 Task: Create a due date automation trigger when advanced on, on the tuesday before a card is due add fields without custom field "Resume" set to a number greater or equal to 1 and greater than 10 at 11:00 AM.
Action: Mouse moved to (1015, 315)
Screenshot: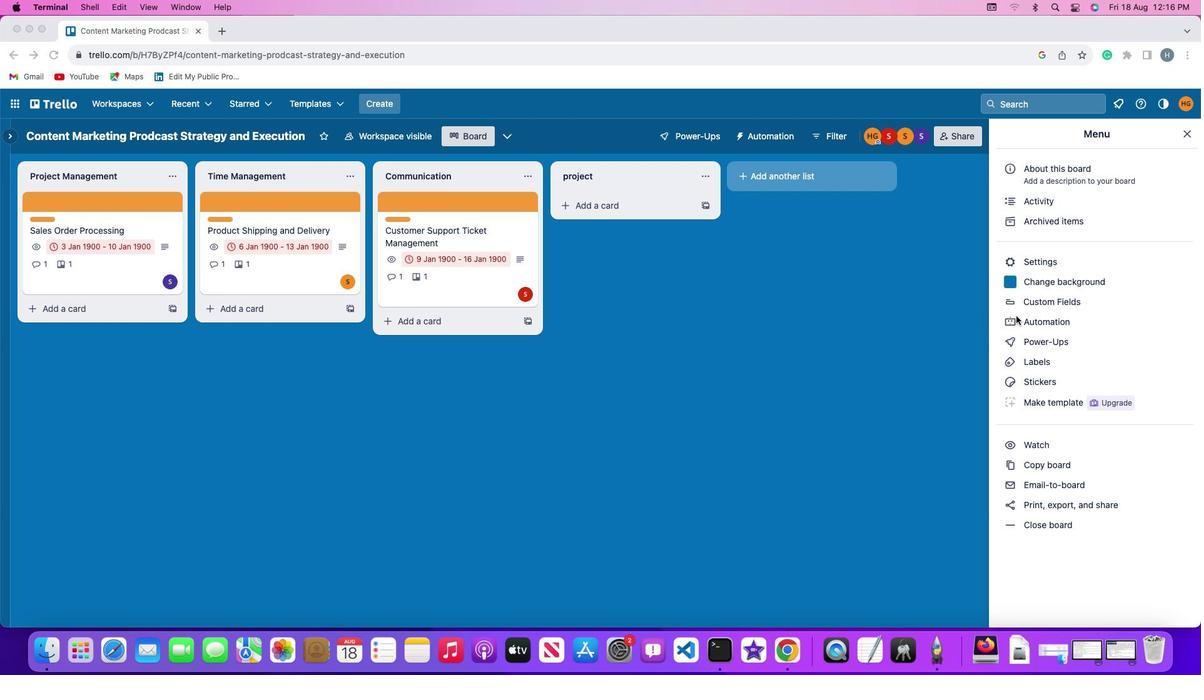 
Action: Mouse pressed left at (1015, 315)
Screenshot: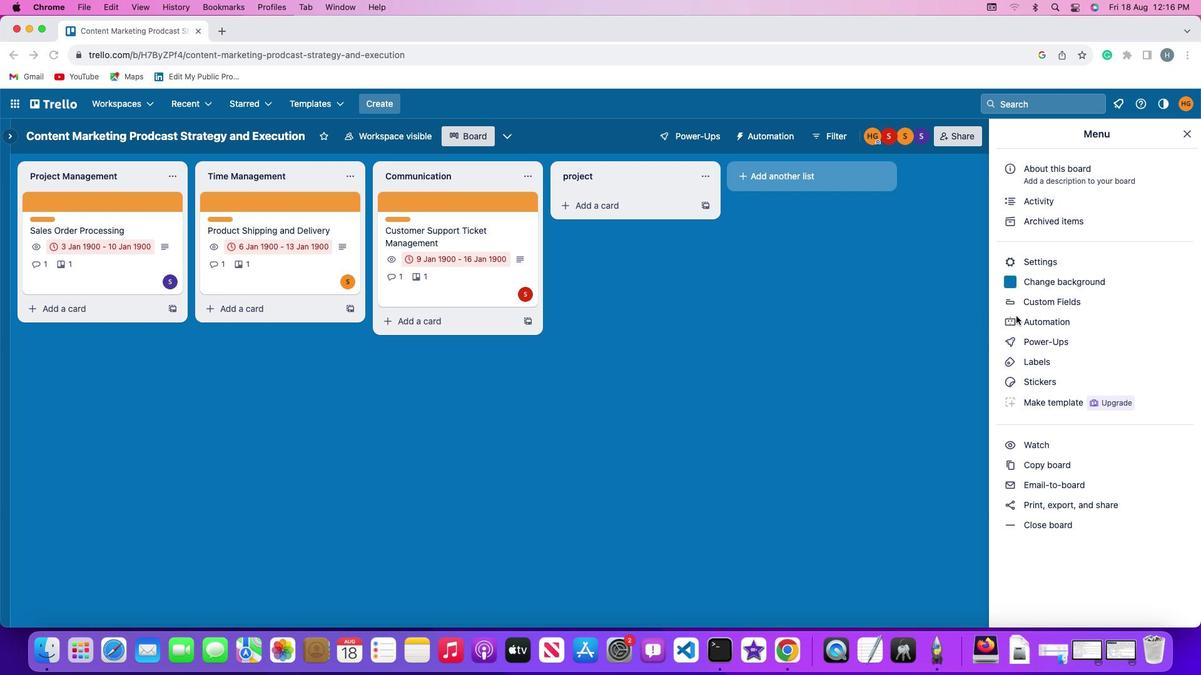 
Action: Mouse pressed left at (1015, 315)
Screenshot: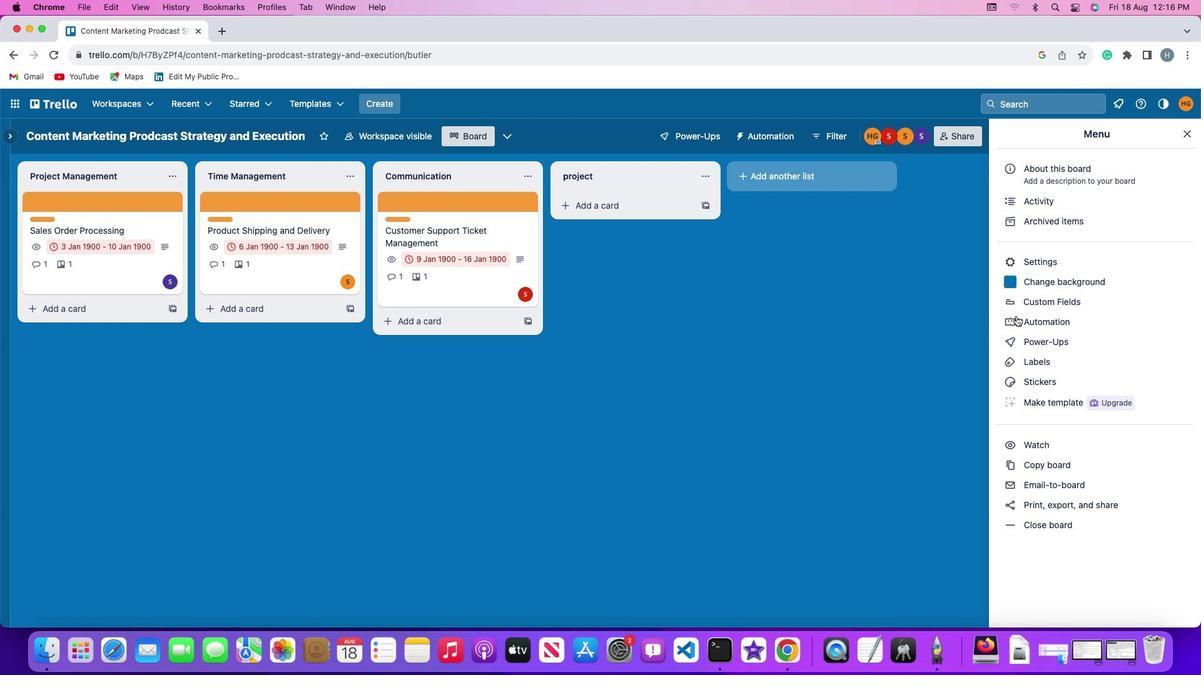 
Action: Mouse moved to (73, 294)
Screenshot: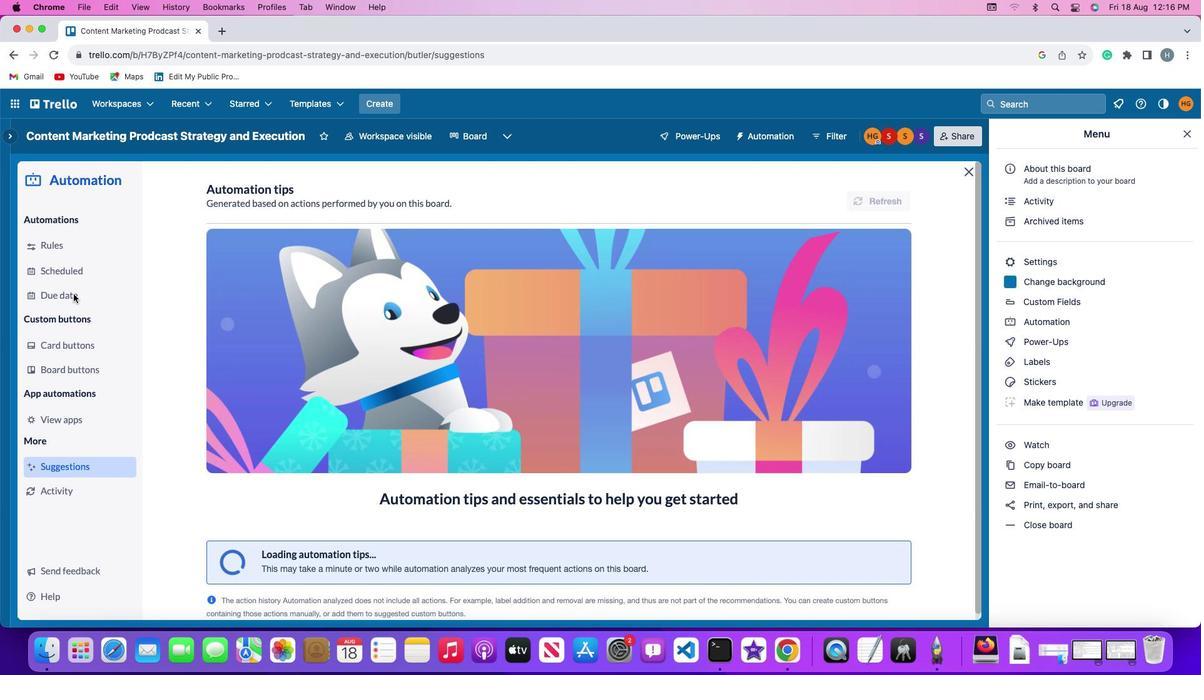 
Action: Mouse pressed left at (73, 294)
Screenshot: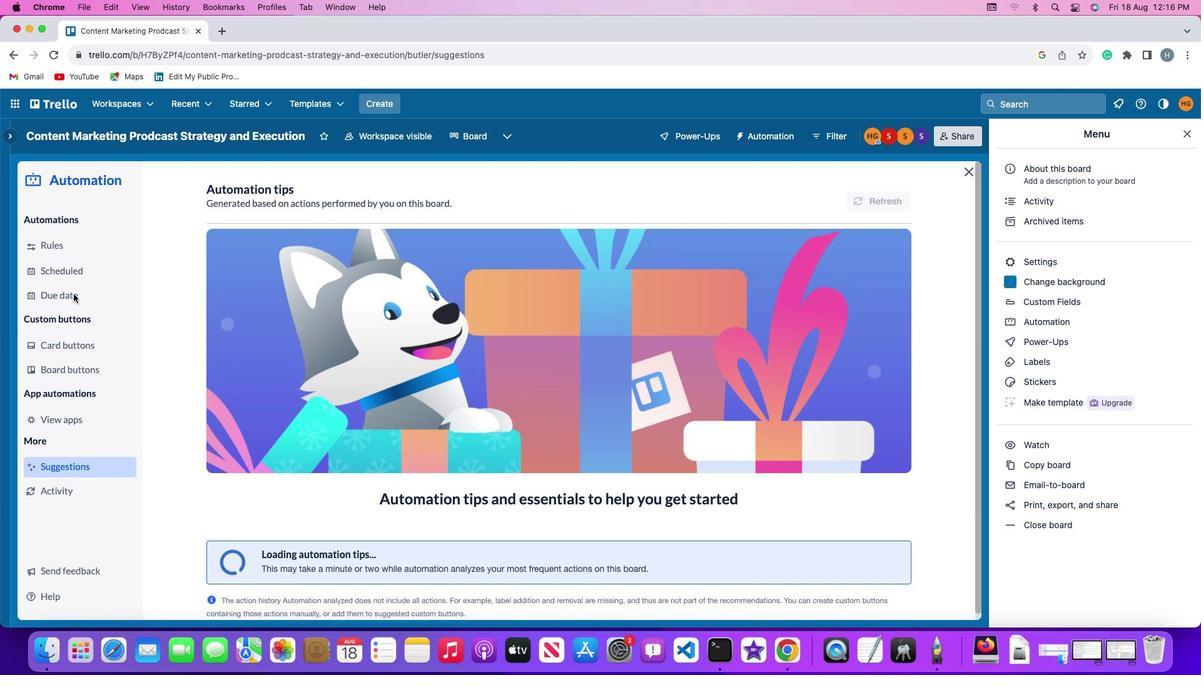 
Action: Mouse moved to (842, 190)
Screenshot: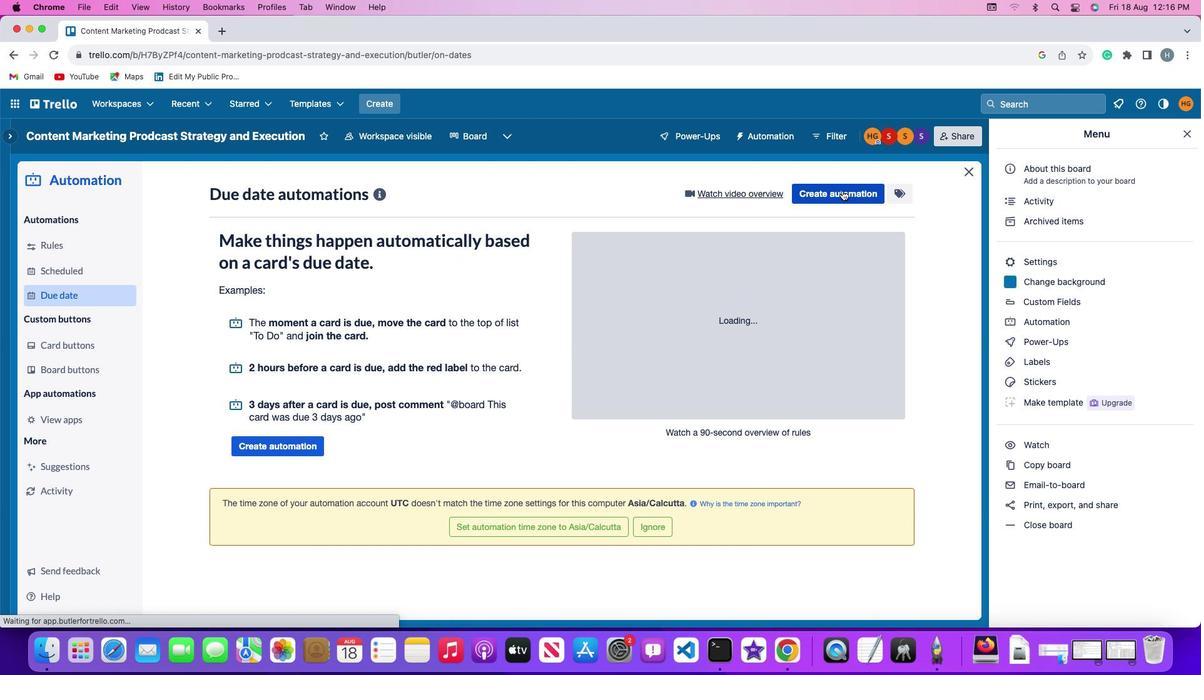 
Action: Mouse pressed left at (842, 190)
Screenshot: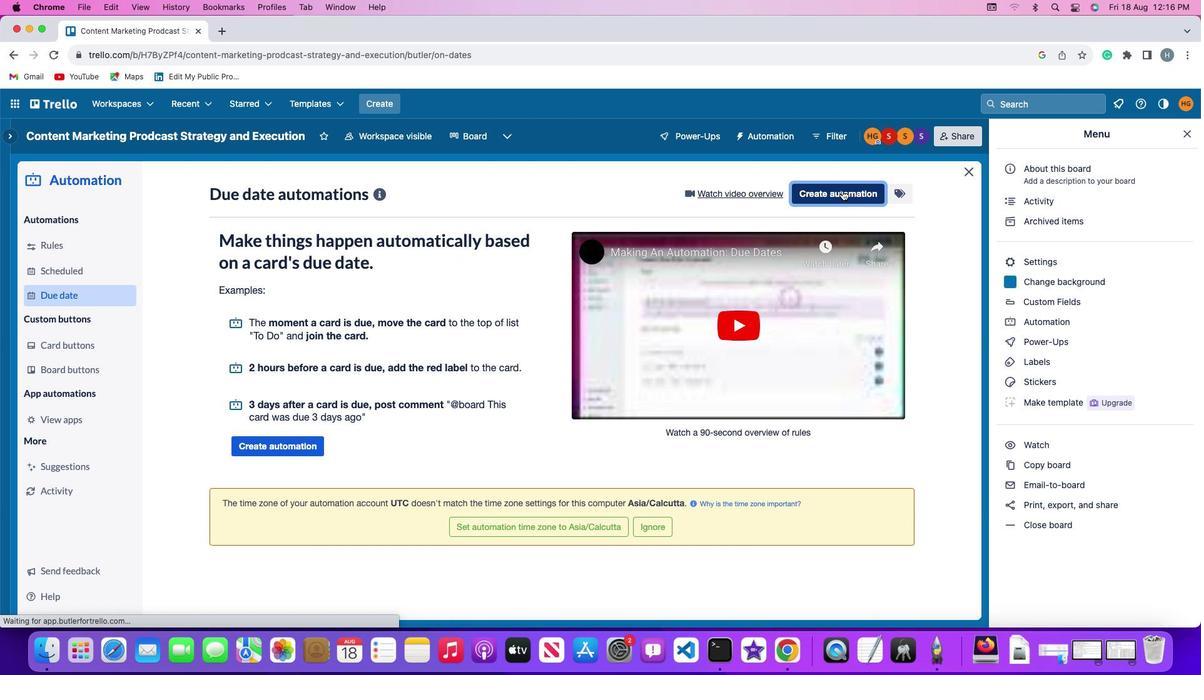 
Action: Mouse moved to (238, 312)
Screenshot: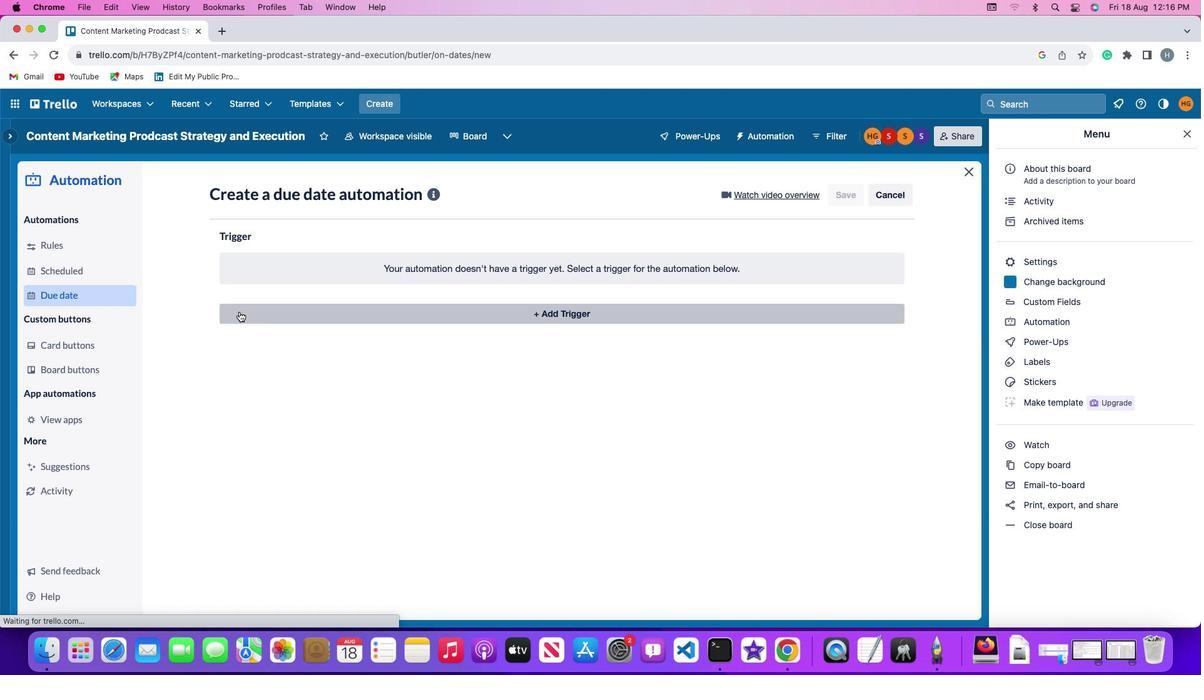 
Action: Mouse pressed left at (238, 312)
Screenshot: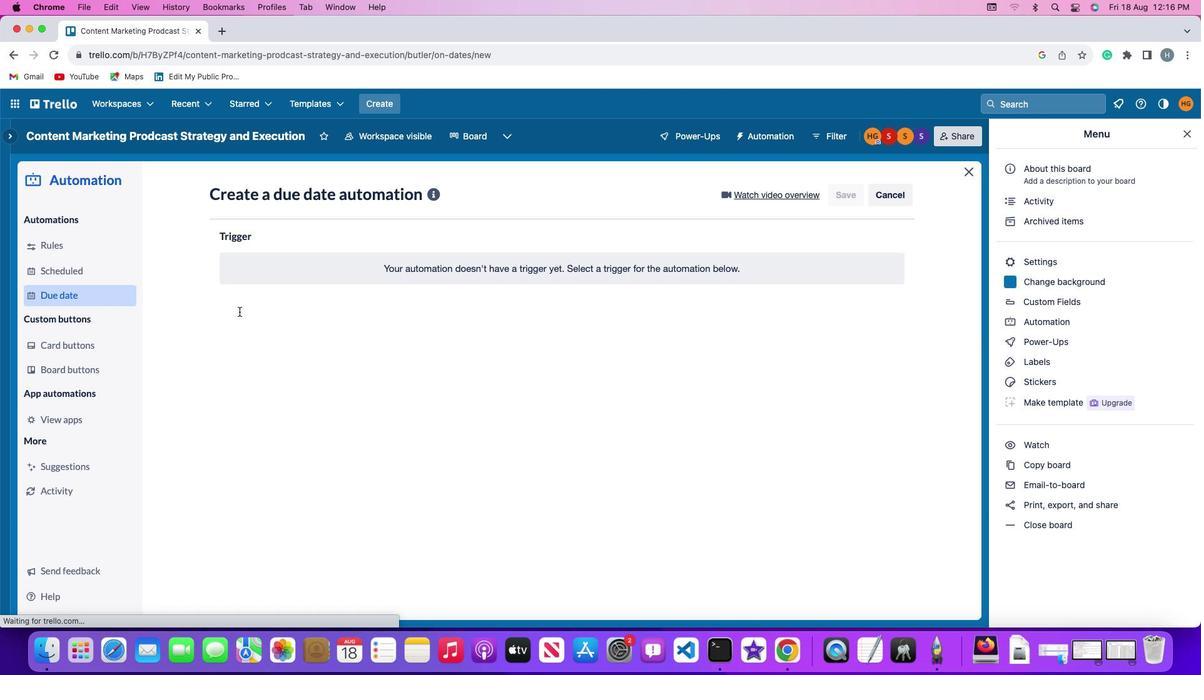 
Action: Mouse moved to (270, 538)
Screenshot: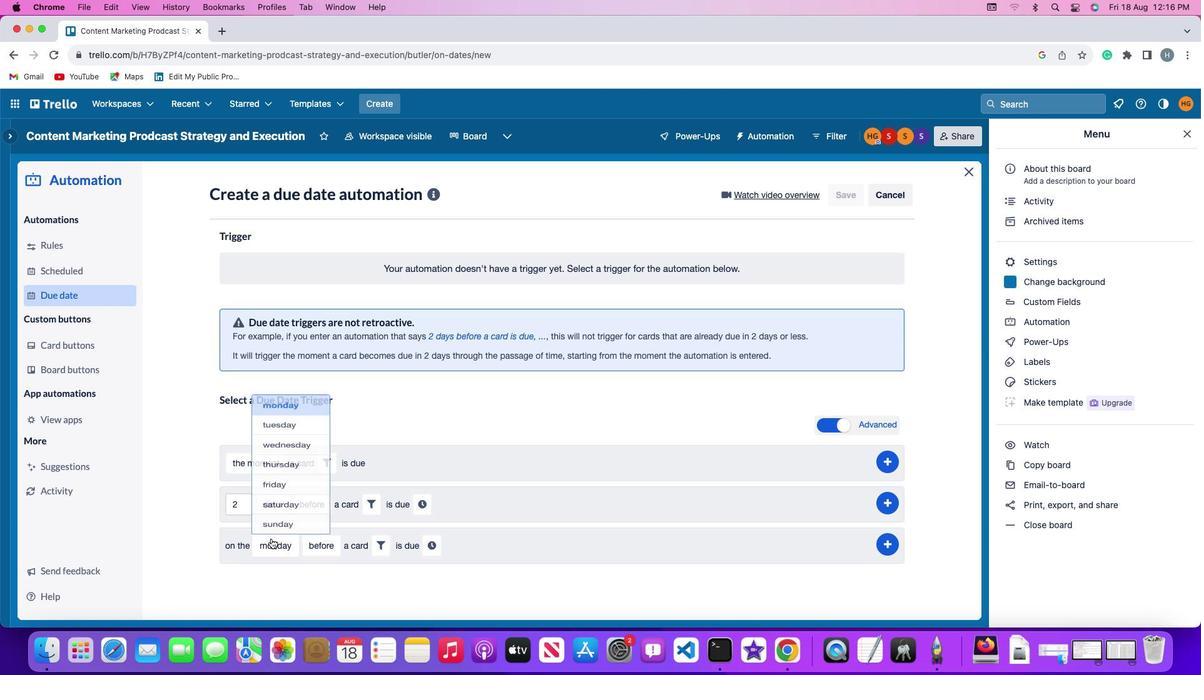 
Action: Mouse pressed left at (270, 538)
Screenshot: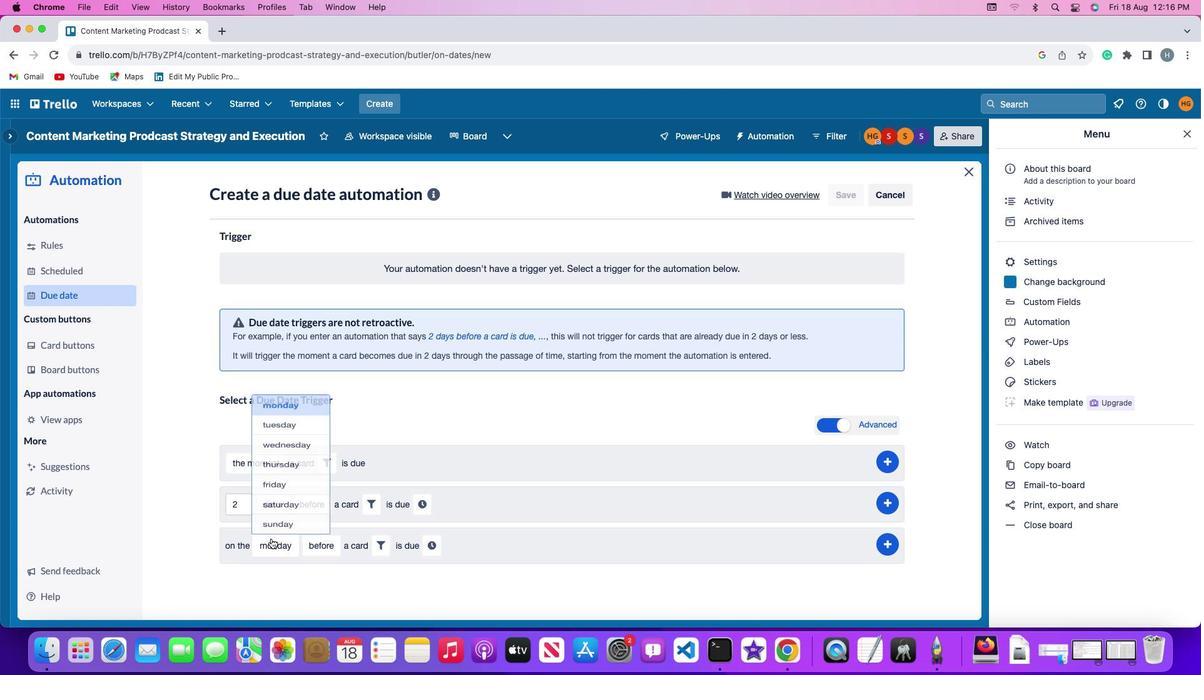 
Action: Mouse moved to (281, 399)
Screenshot: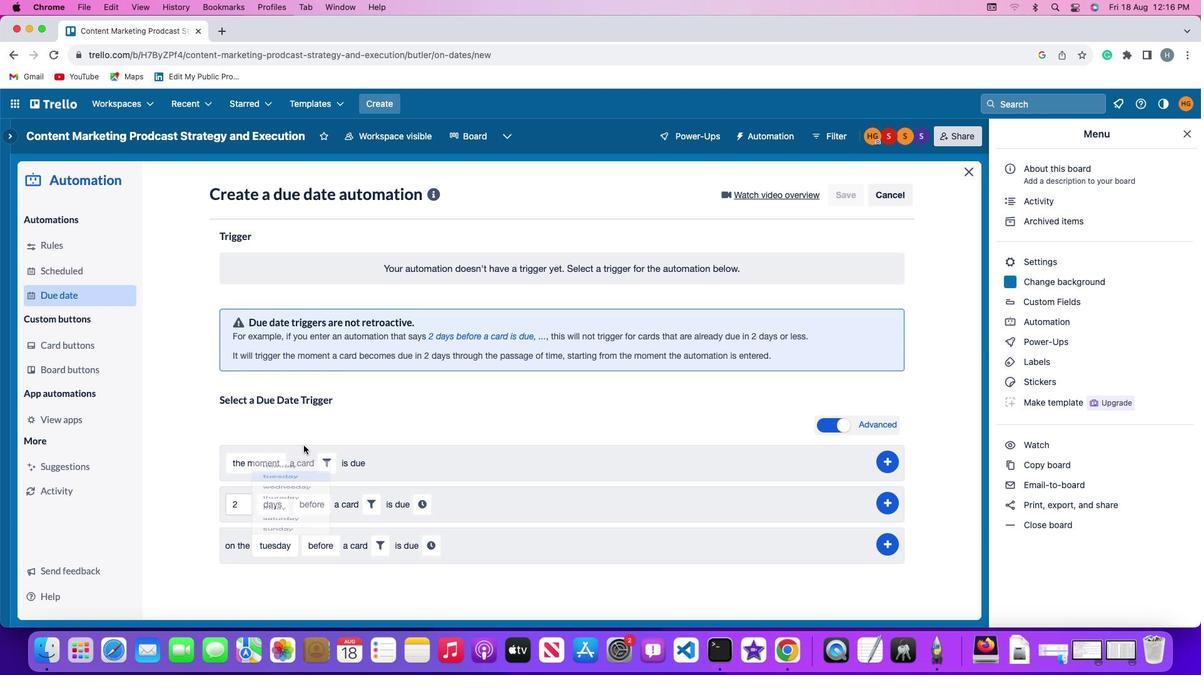 
Action: Mouse pressed left at (281, 399)
Screenshot: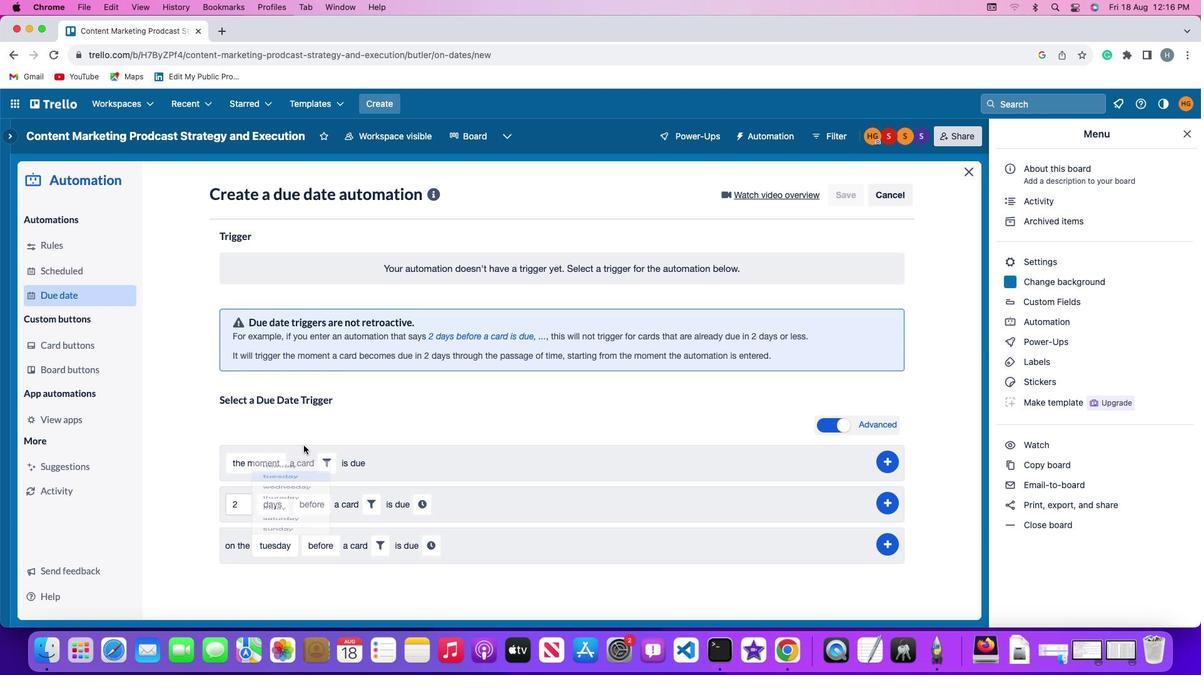 
Action: Mouse moved to (329, 544)
Screenshot: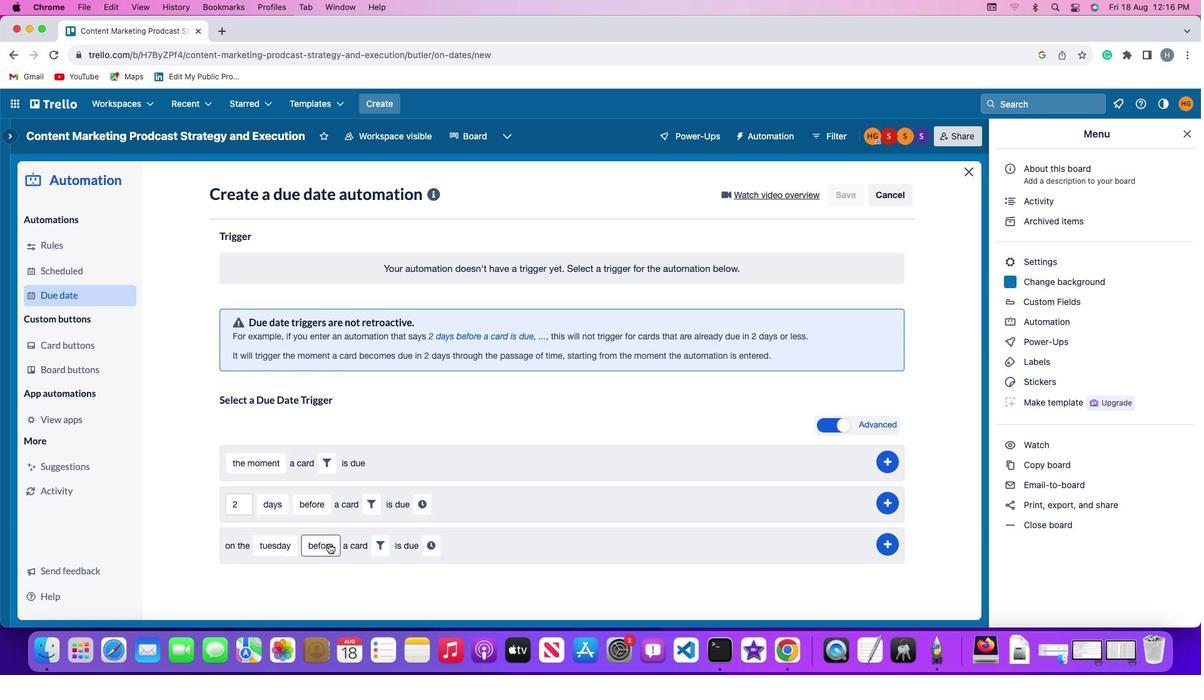 
Action: Mouse pressed left at (329, 544)
Screenshot: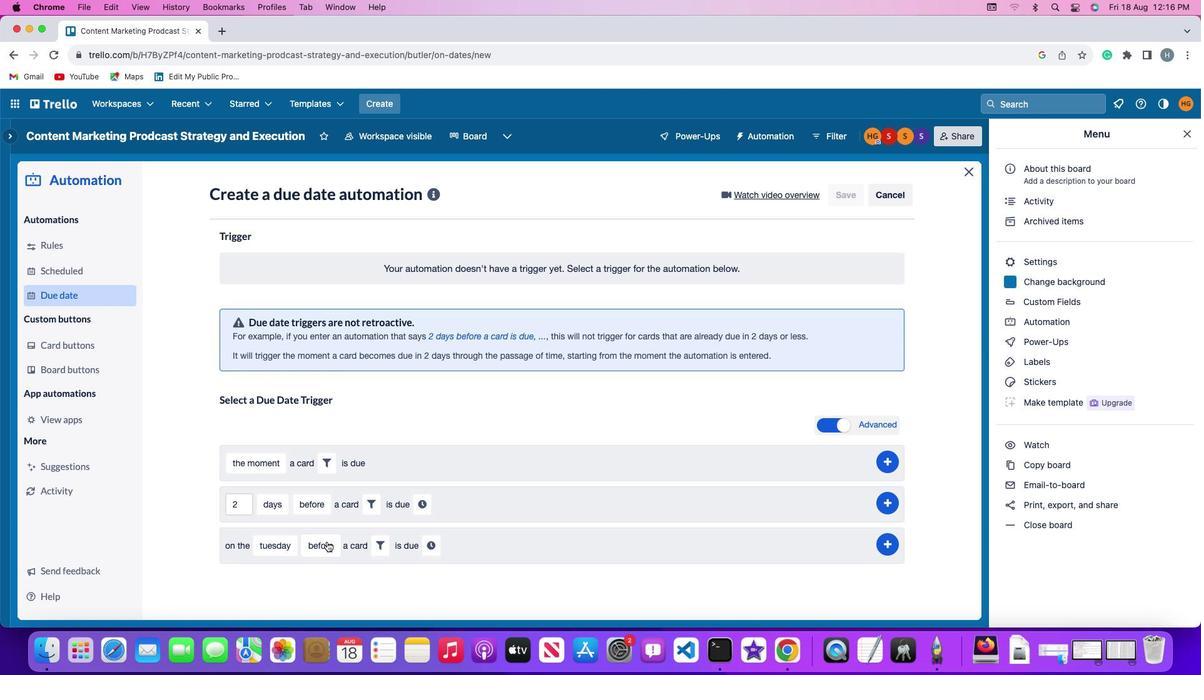
Action: Mouse moved to (347, 444)
Screenshot: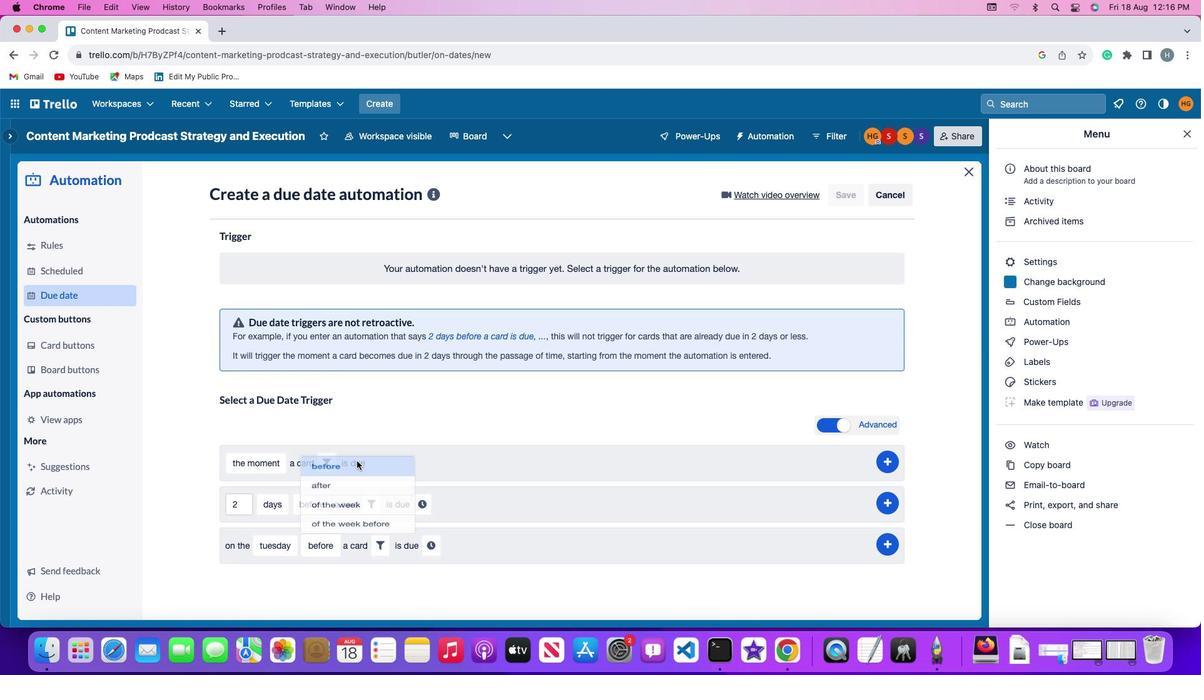 
Action: Mouse pressed left at (347, 444)
Screenshot: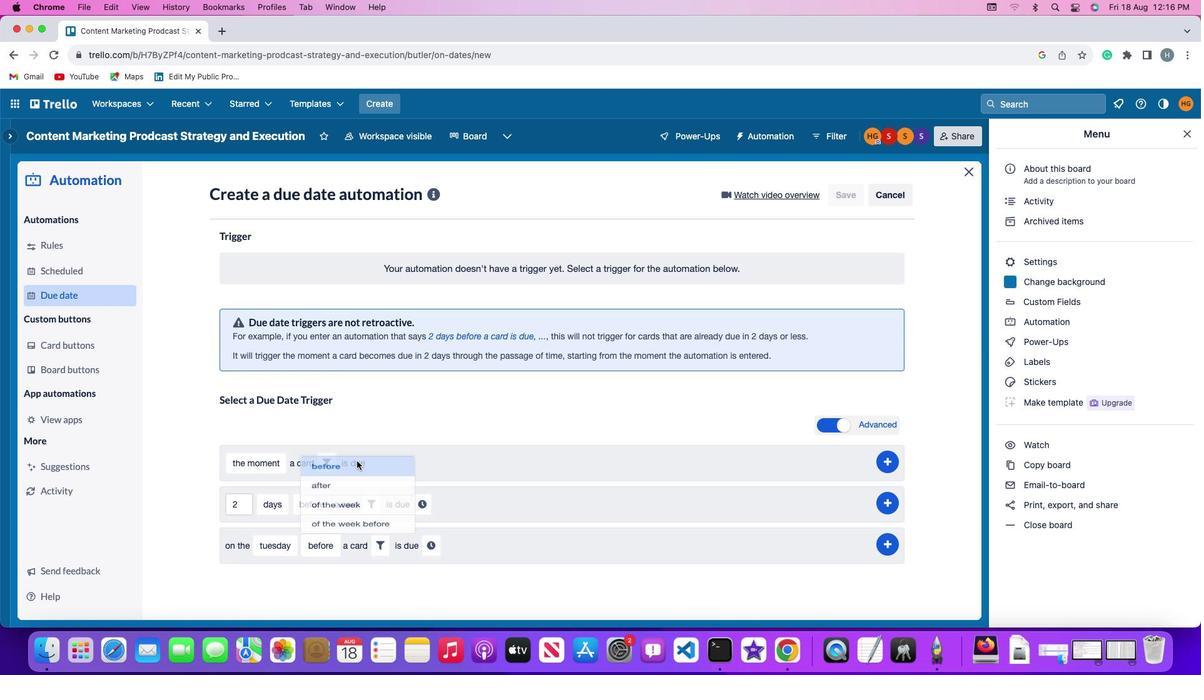 
Action: Mouse moved to (389, 542)
Screenshot: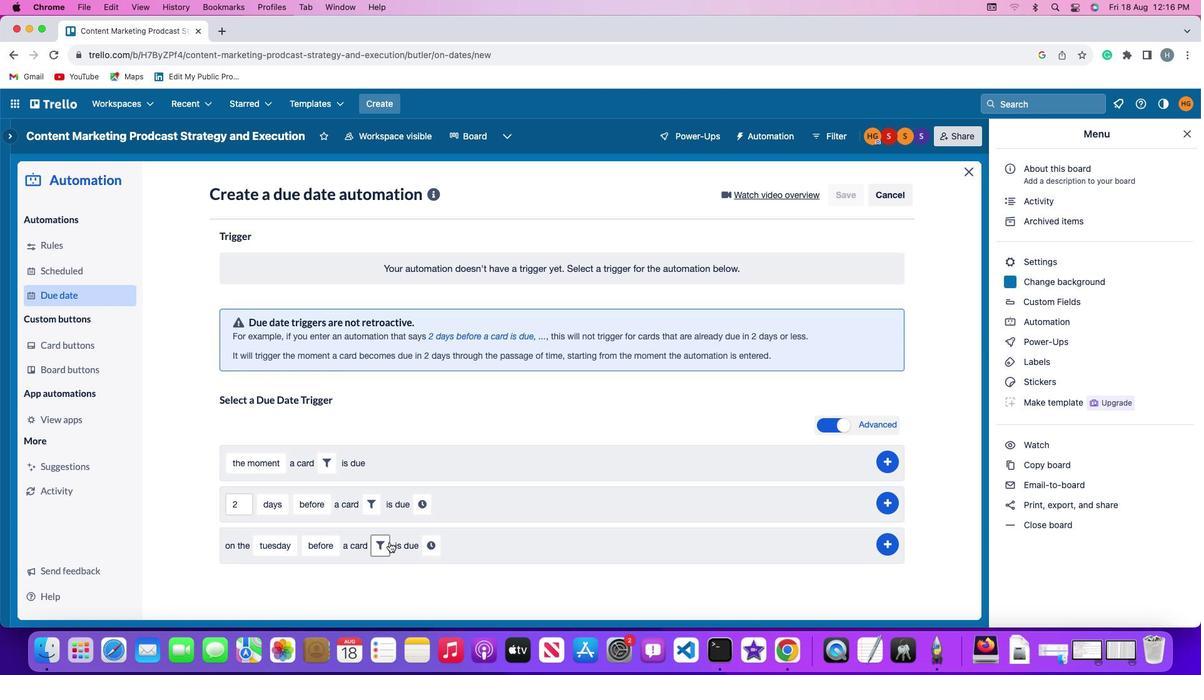 
Action: Mouse pressed left at (389, 542)
Screenshot: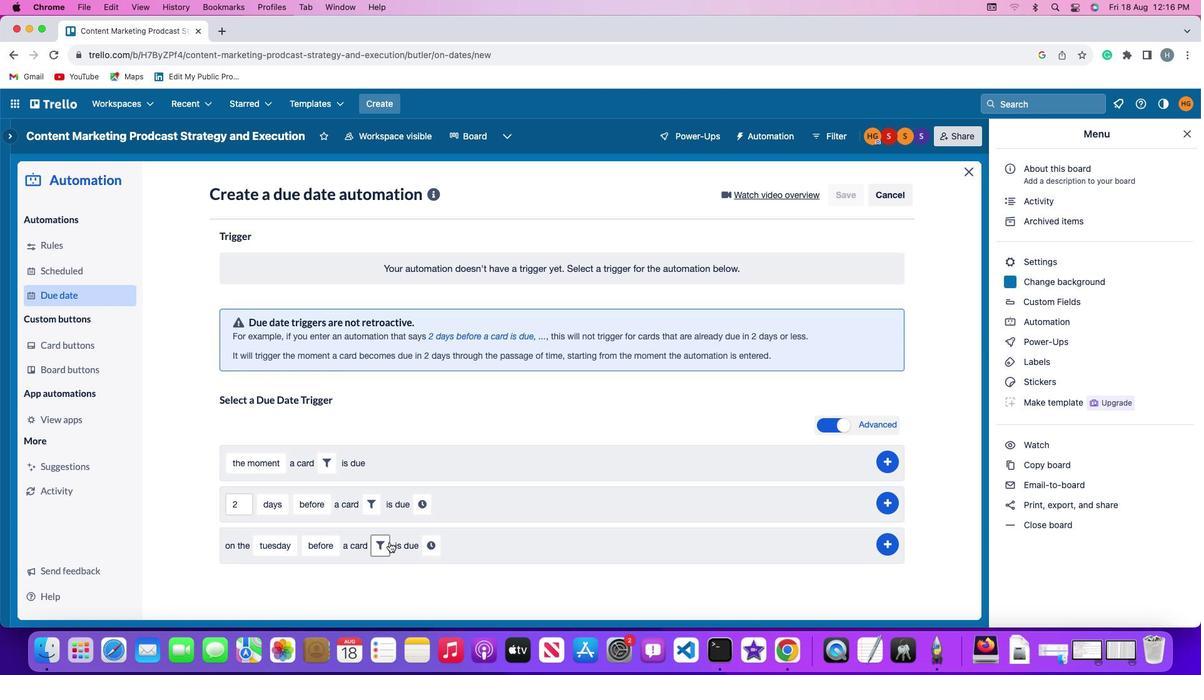 
Action: Mouse moved to (578, 579)
Screenshot: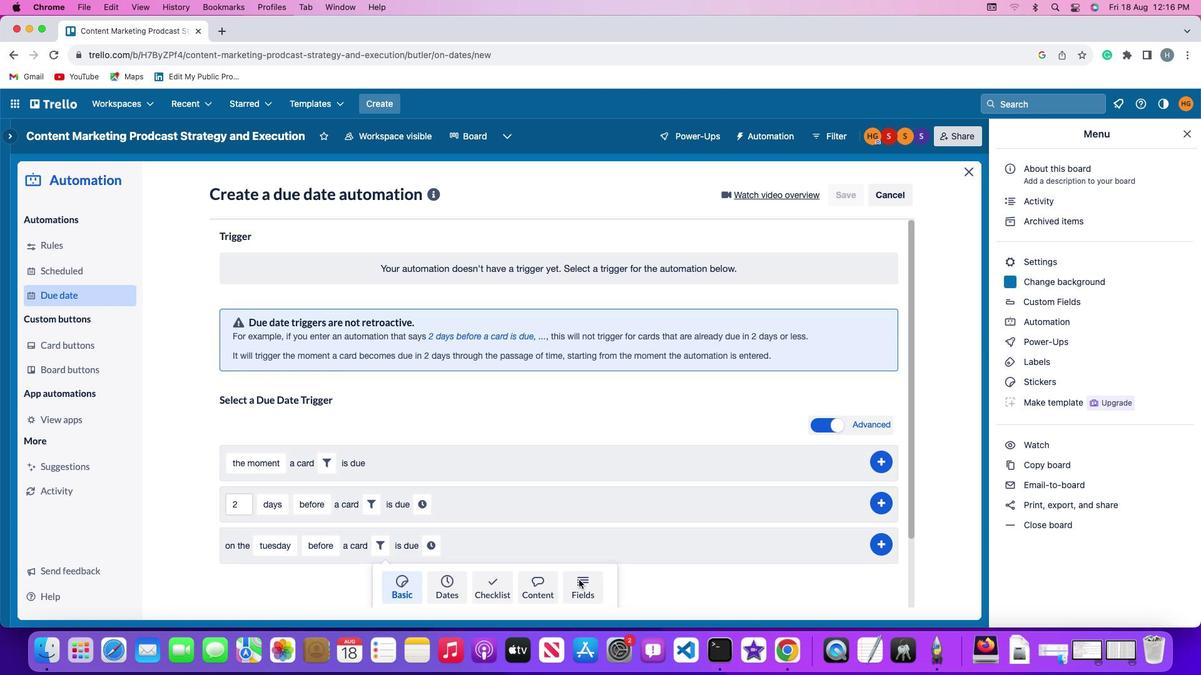 
Action: Mouse pressed left at (578, 579)
Screenshot: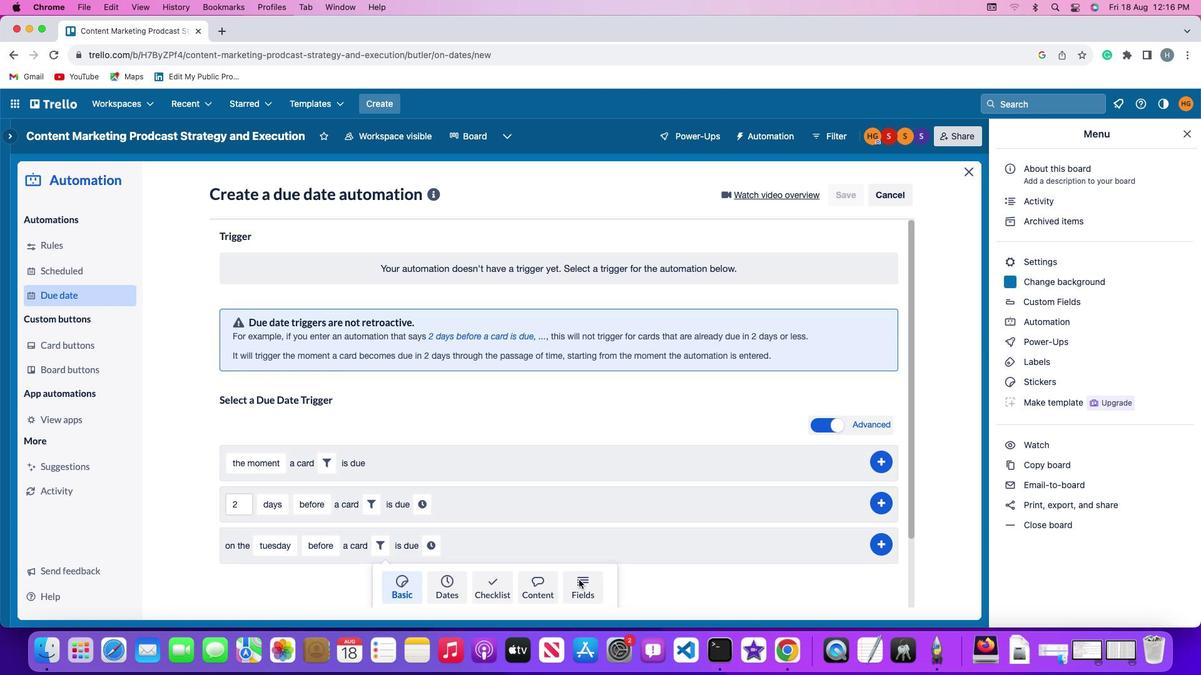 
Action: Mouse moved to (319, 576)
Screenshot: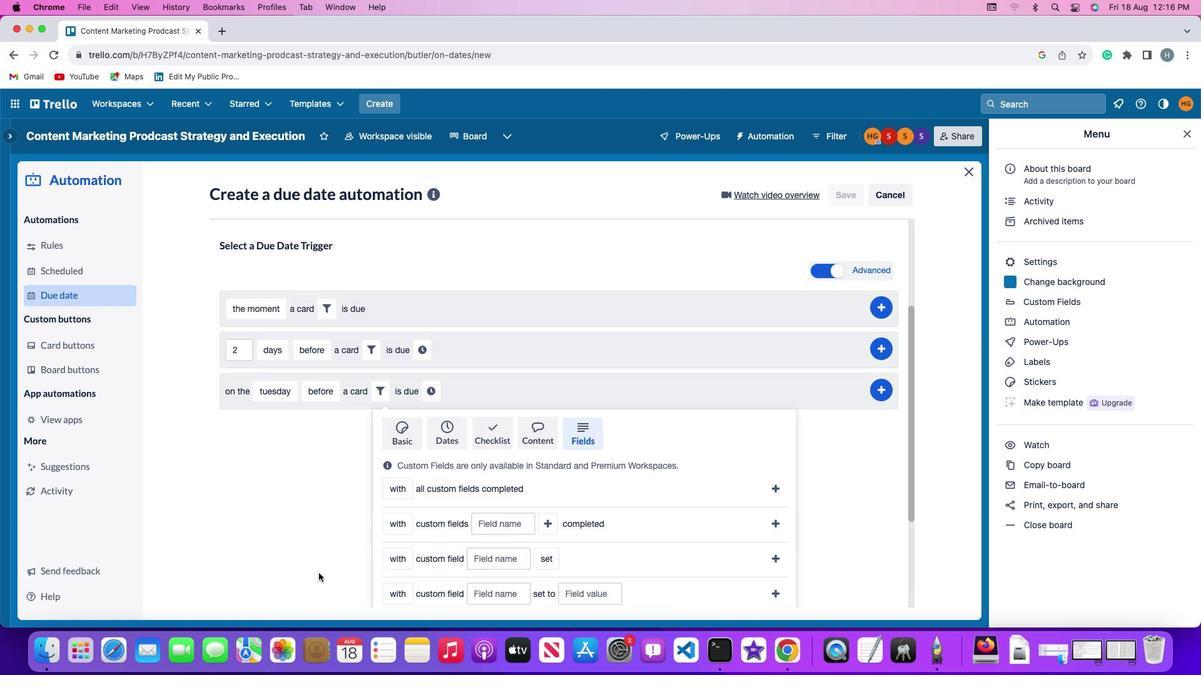 
Action: Mouse scrolled (319, 576) with delta (0, 0)
Screenshot: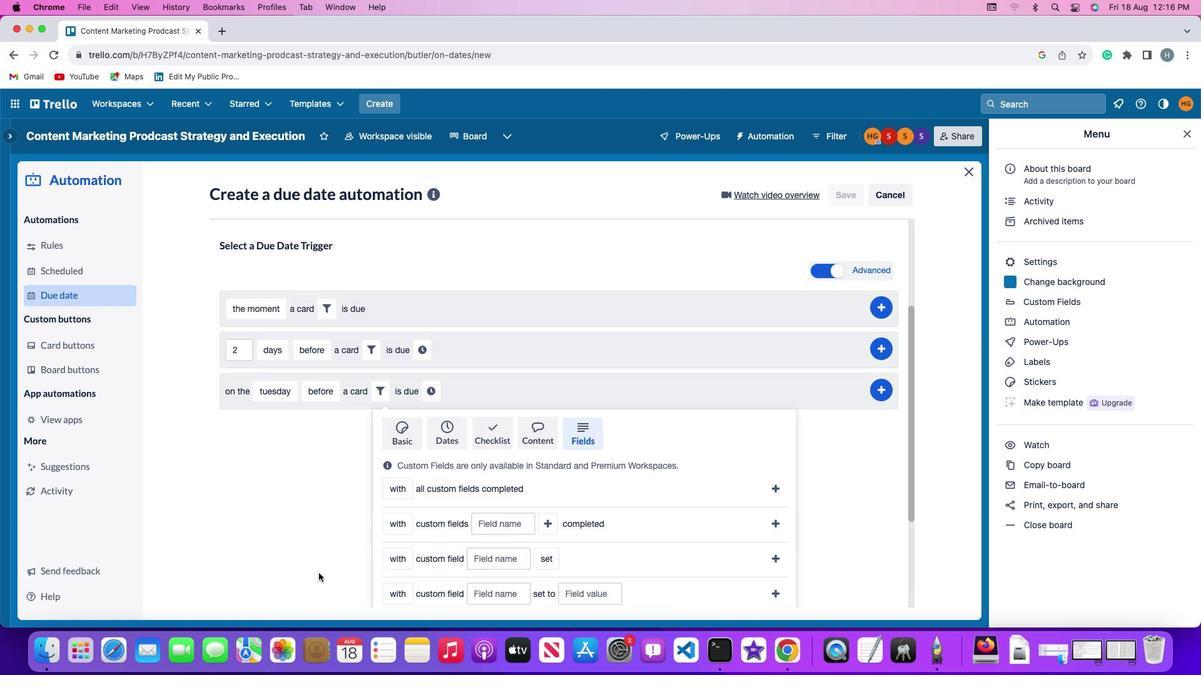 
Action: Mouse scrolled (319, 576) with delta (0, 0)
Screenshot: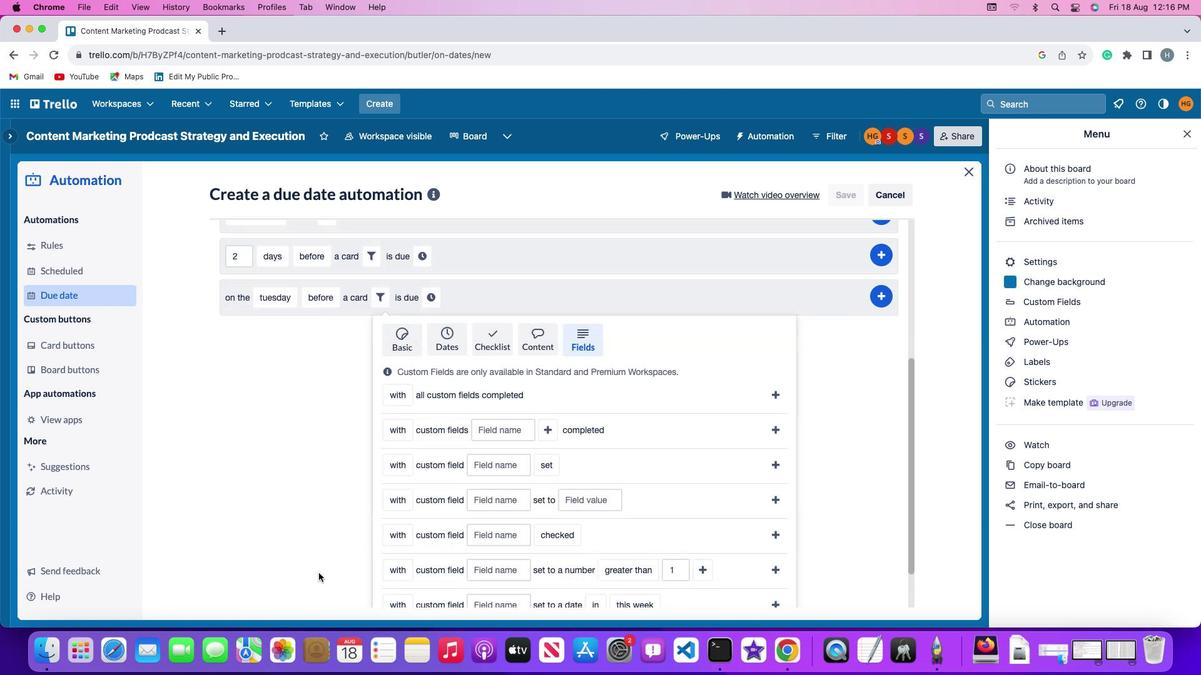 
Action: Mouse scrolled (319, 576) with delta (0, -1)
Screenshot: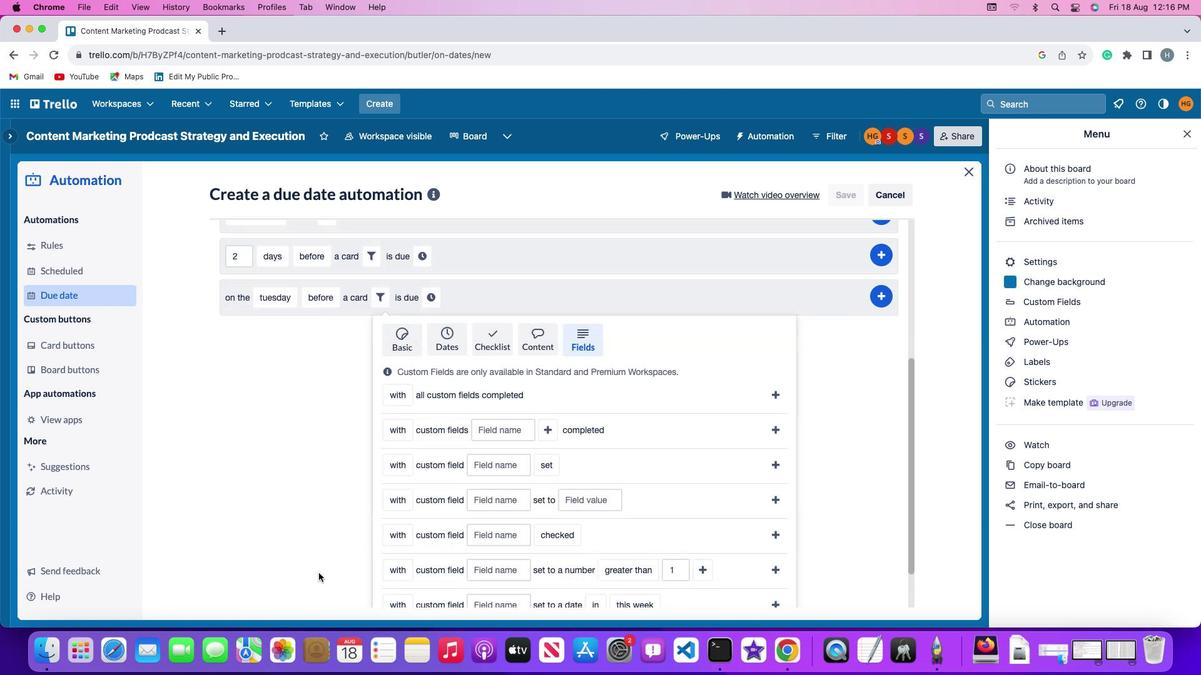 
Action: Mouse moved to (319, 575)
Screenshot: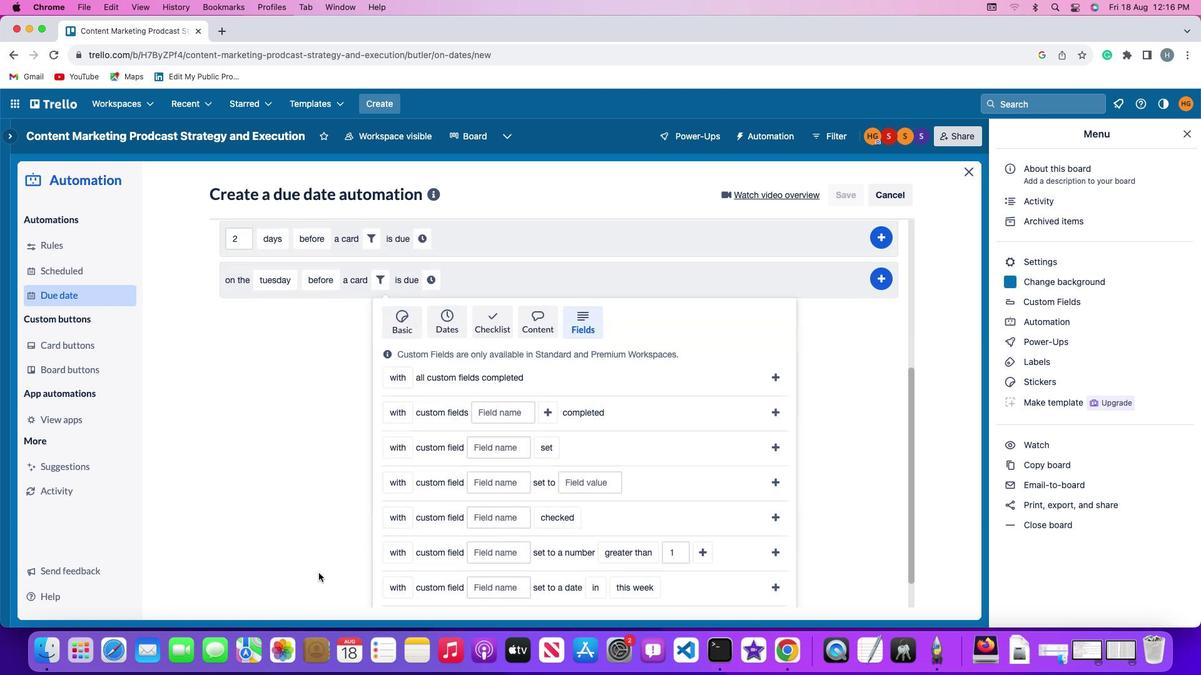 
Action: Mouse scrolled (319, 575) with delta (0, -3)
Screenshot: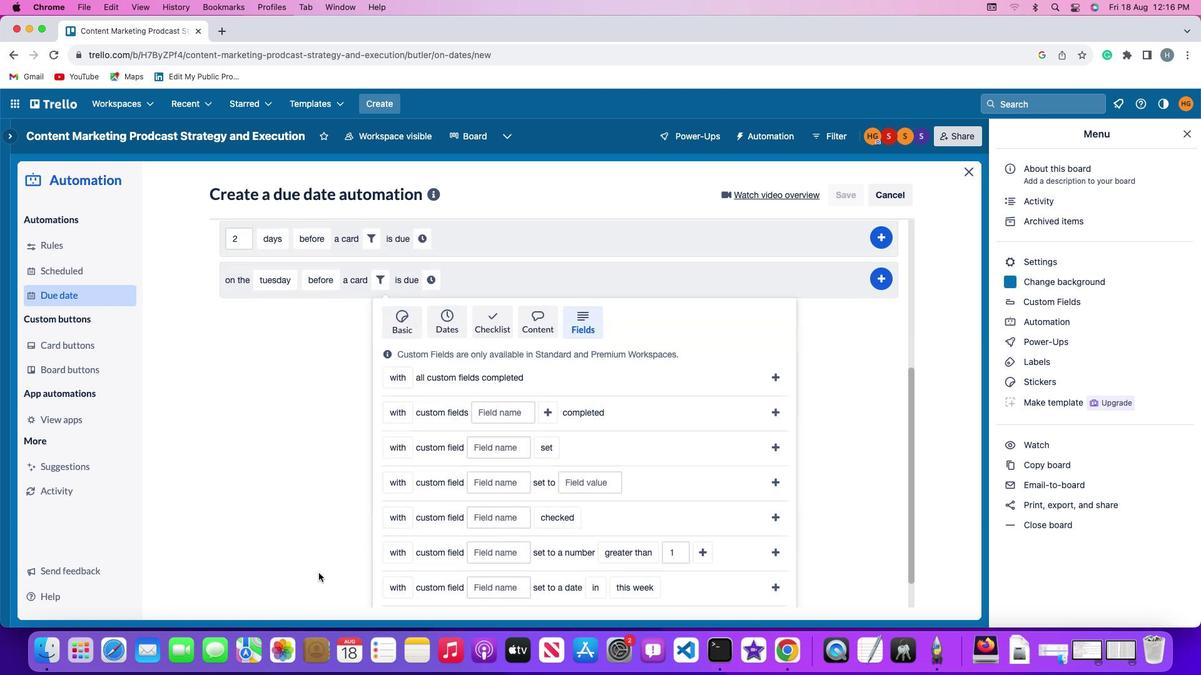 
Action: Mouse moved to (318, 573)
Screenshot: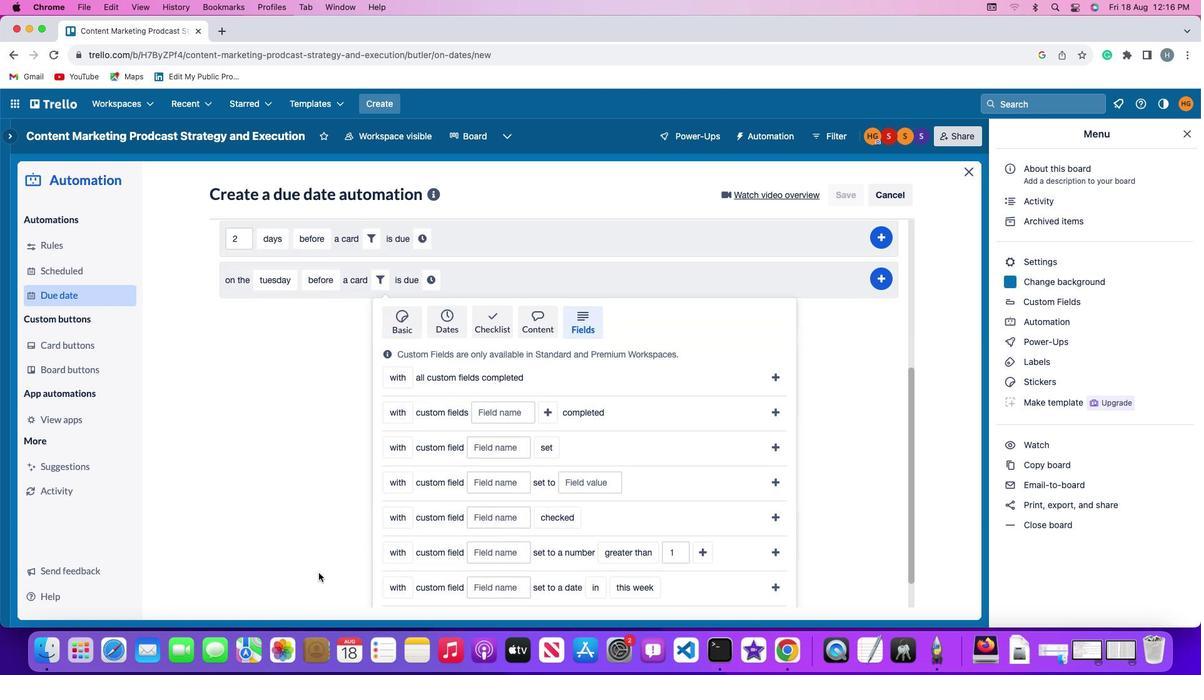 
Action: Mouse scrolled (318, 573) with delta (0, 0)
Screenshot: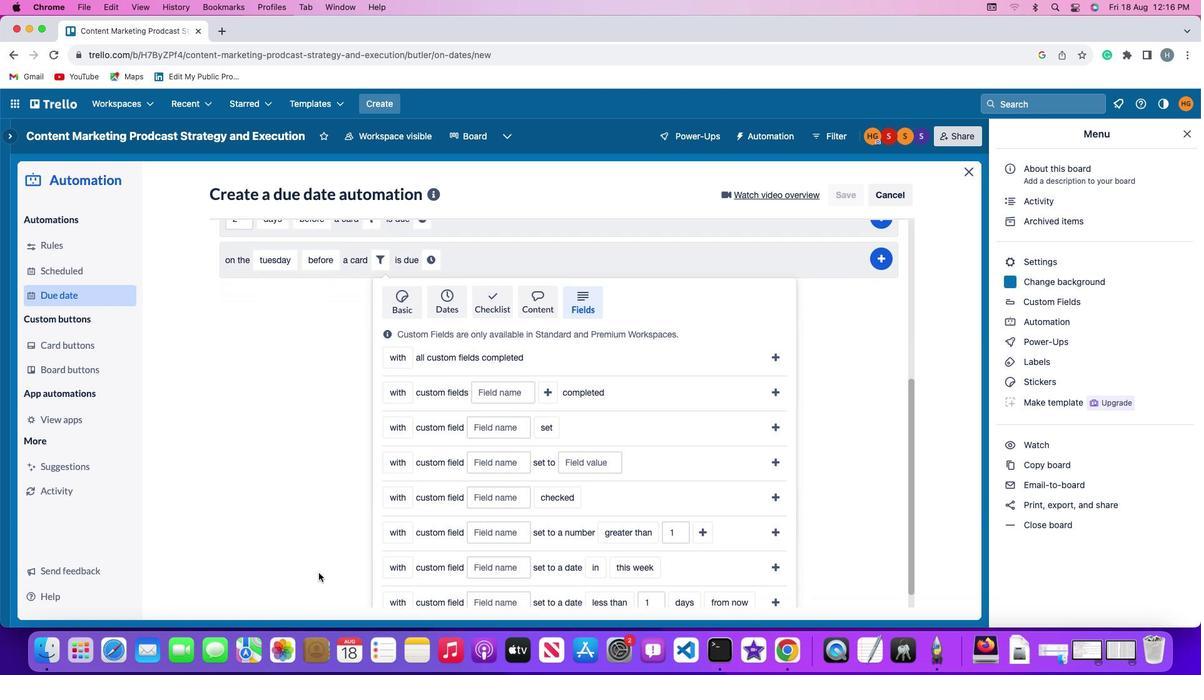 
Action: Mouse scrolled (318, 573) with delta (0, 0)
Screenshot: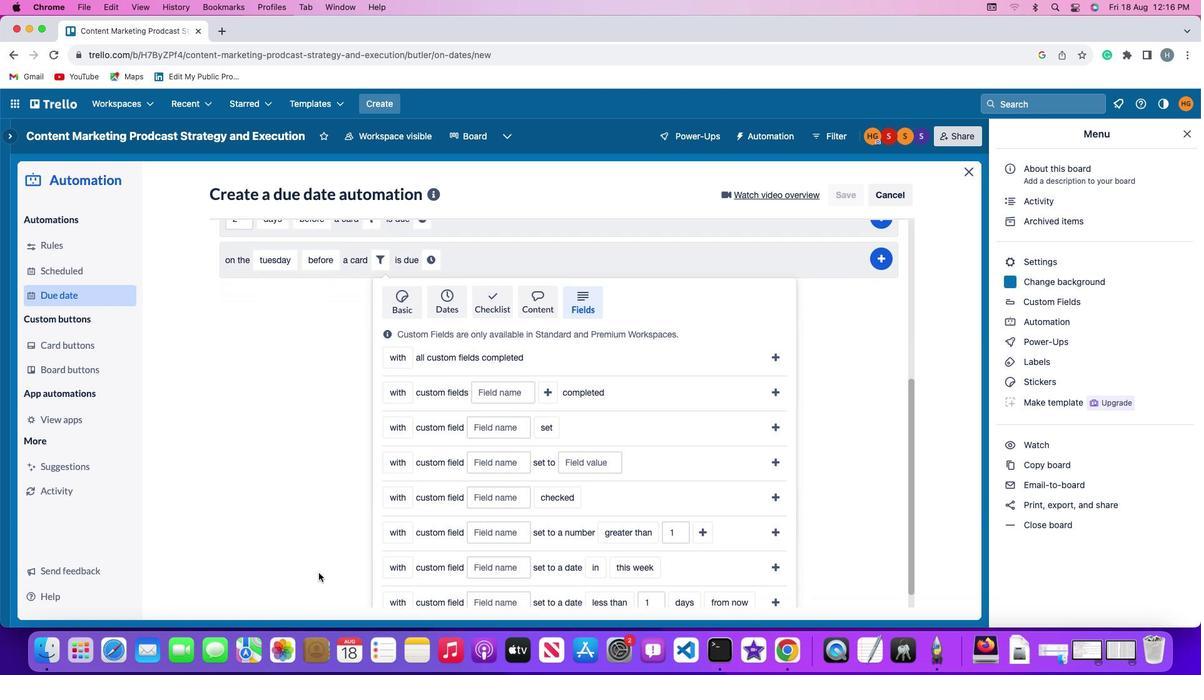 
Action: Mouse scrolled (318, 573) with delta (0, -1)
Screenshot: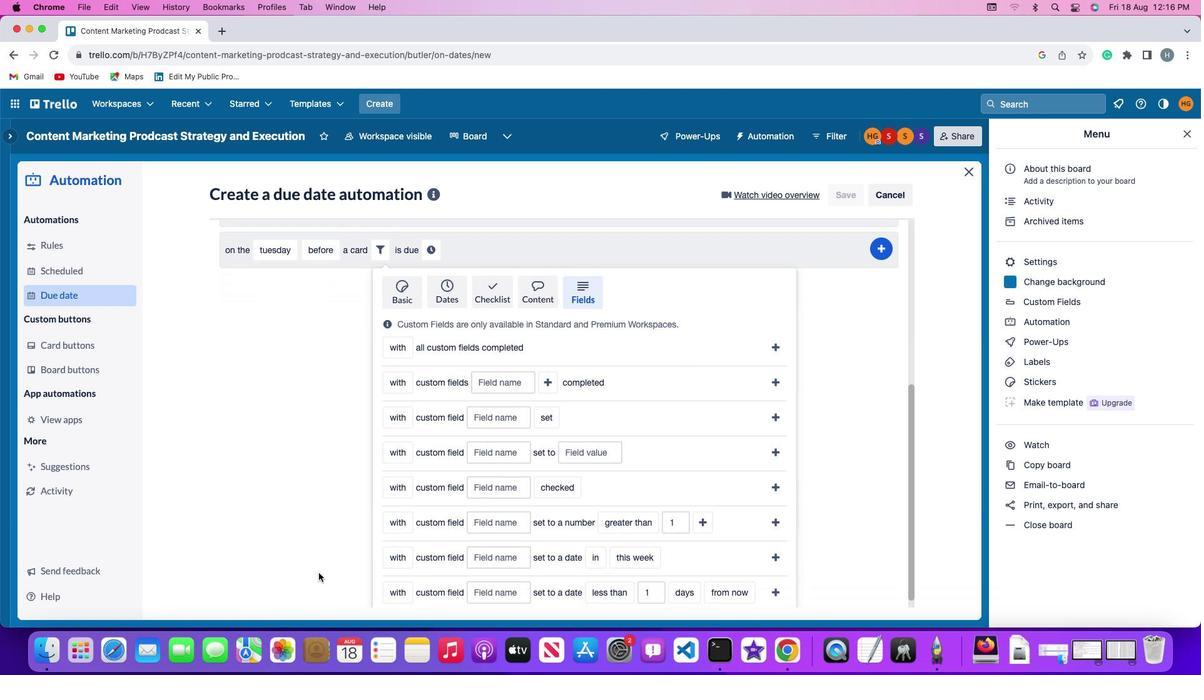 
Action: Mouse scrolled (318, 573) with delta (0, -3)
Screenshot: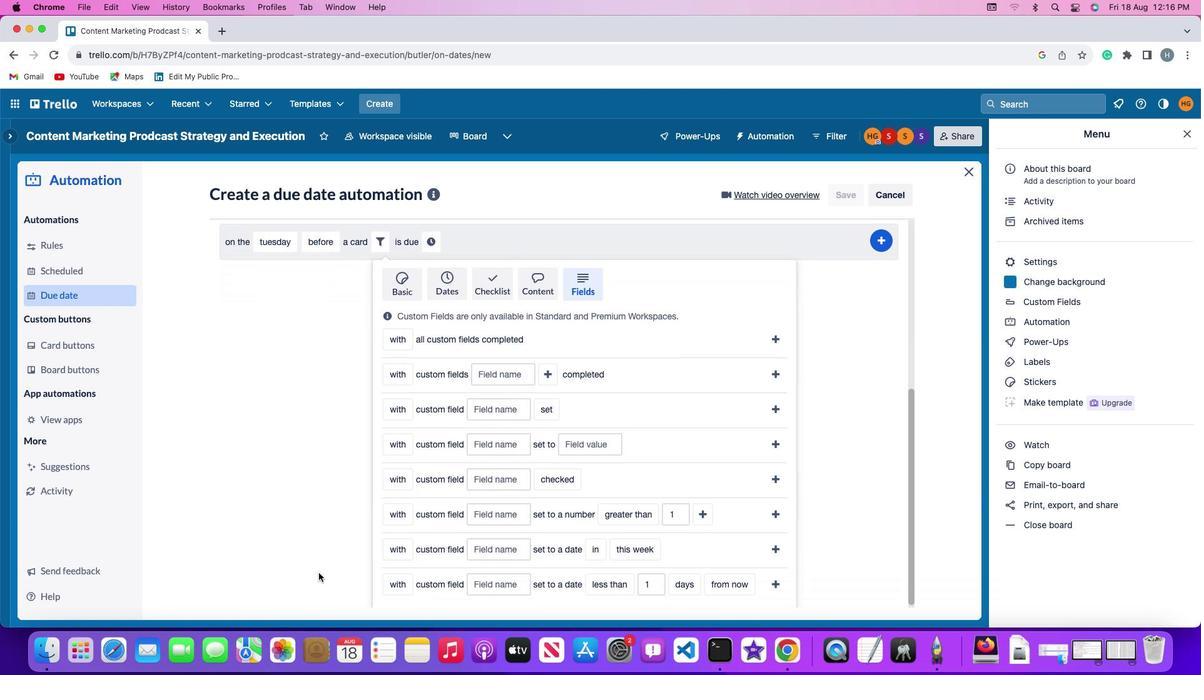 
Action: Mouse scrolled (318, 573) with delta (0, -3)
Screenshot: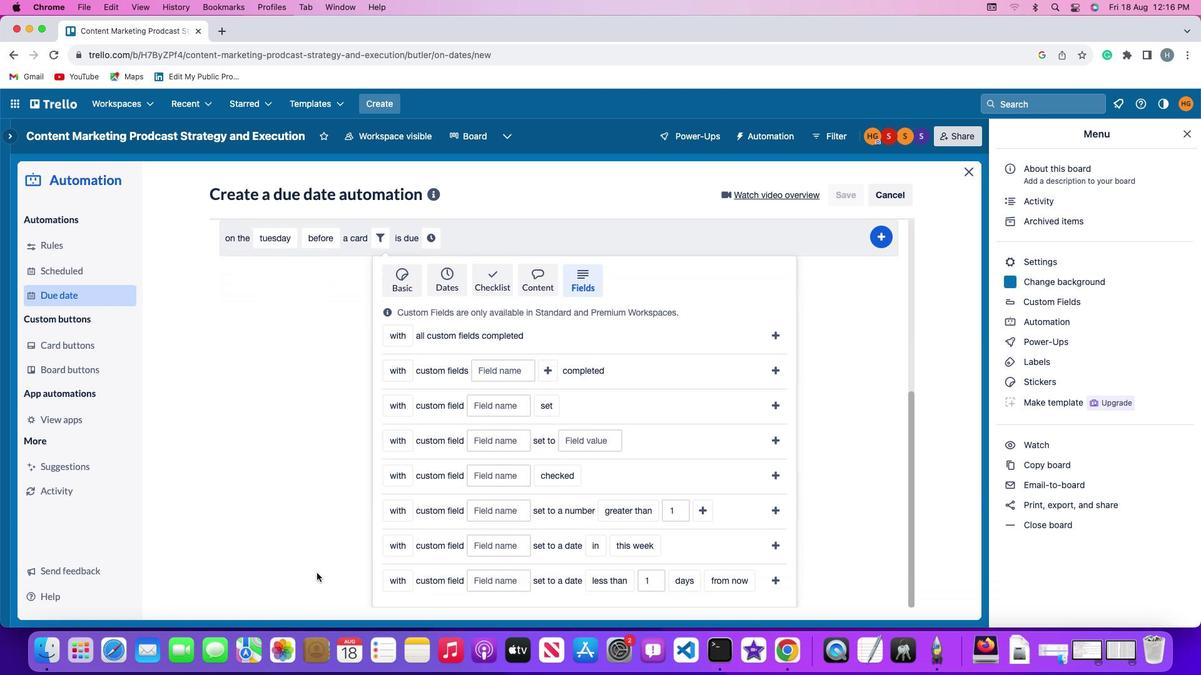 
Action: Mouse moved to (315, 573)
Screenshot: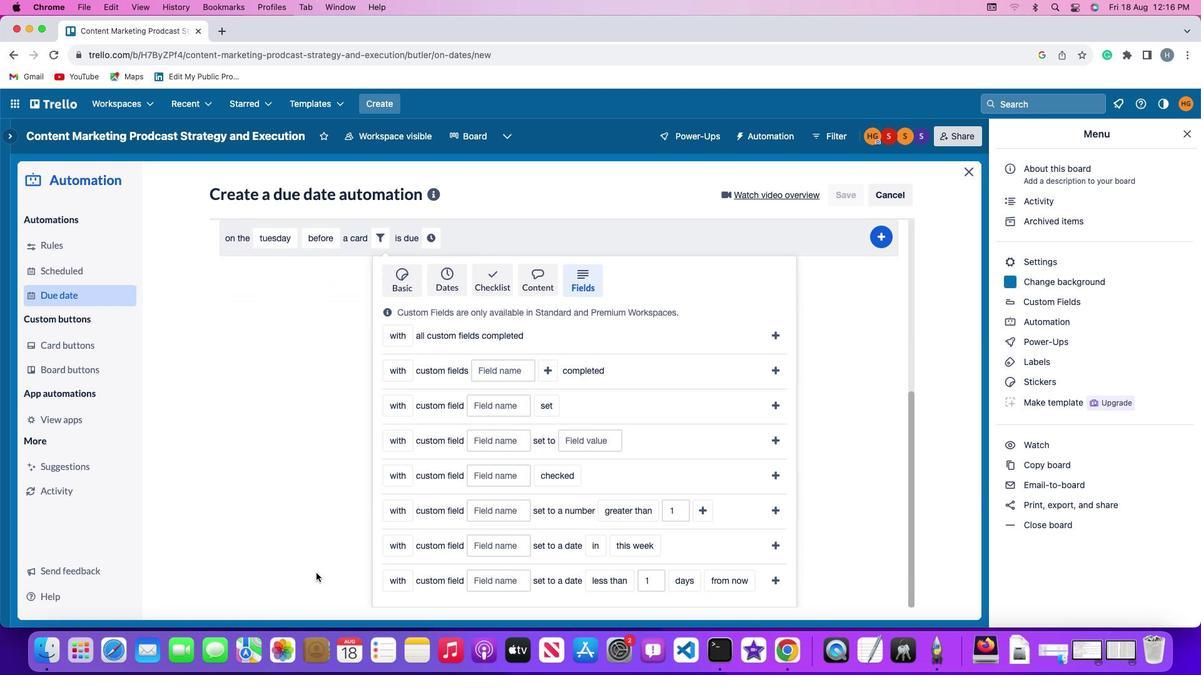 
Action: Mouse scrolled (315, 573) with delta (0, 0)
Screenshot: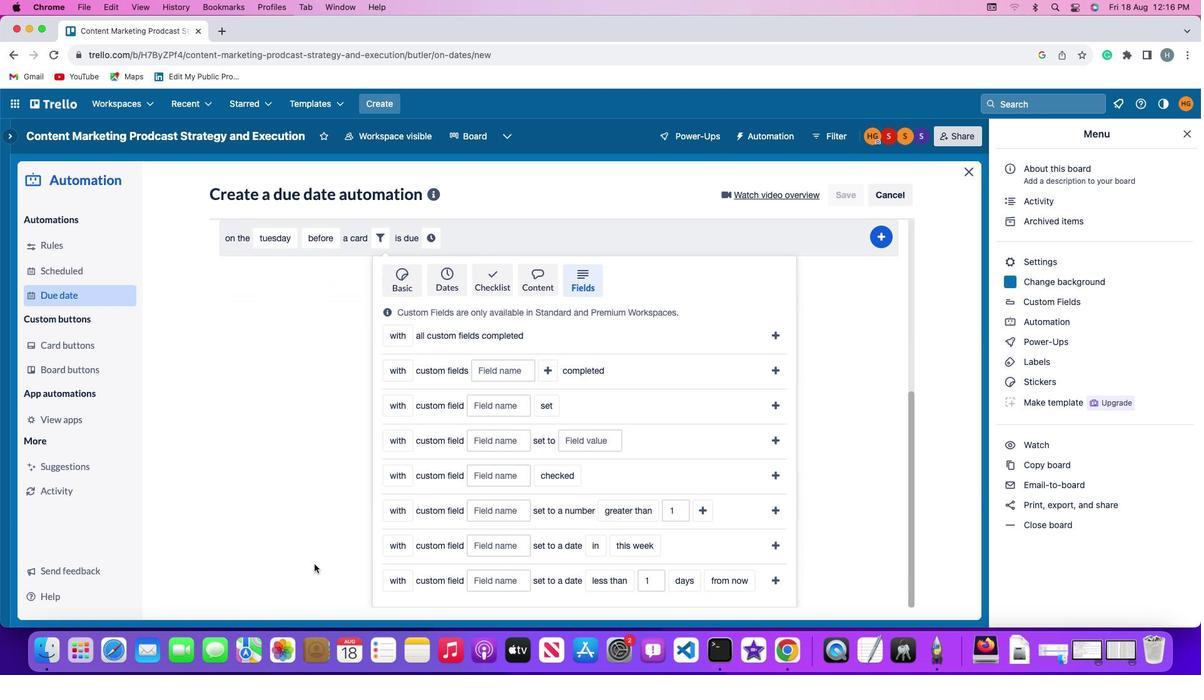 
Action: Mouse scrolled (315, 573) with delta (0, 0)
Screenshot: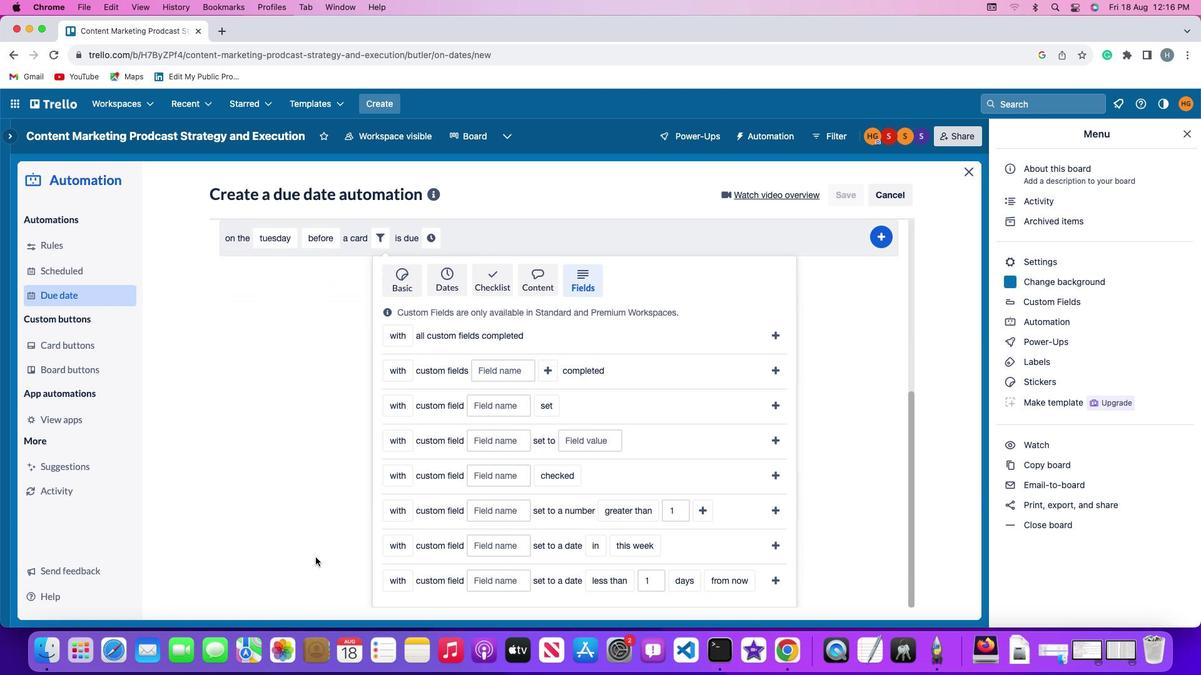 
Action: Mouse scrolled (315, 573) with delta (0, -1)
Screenshot: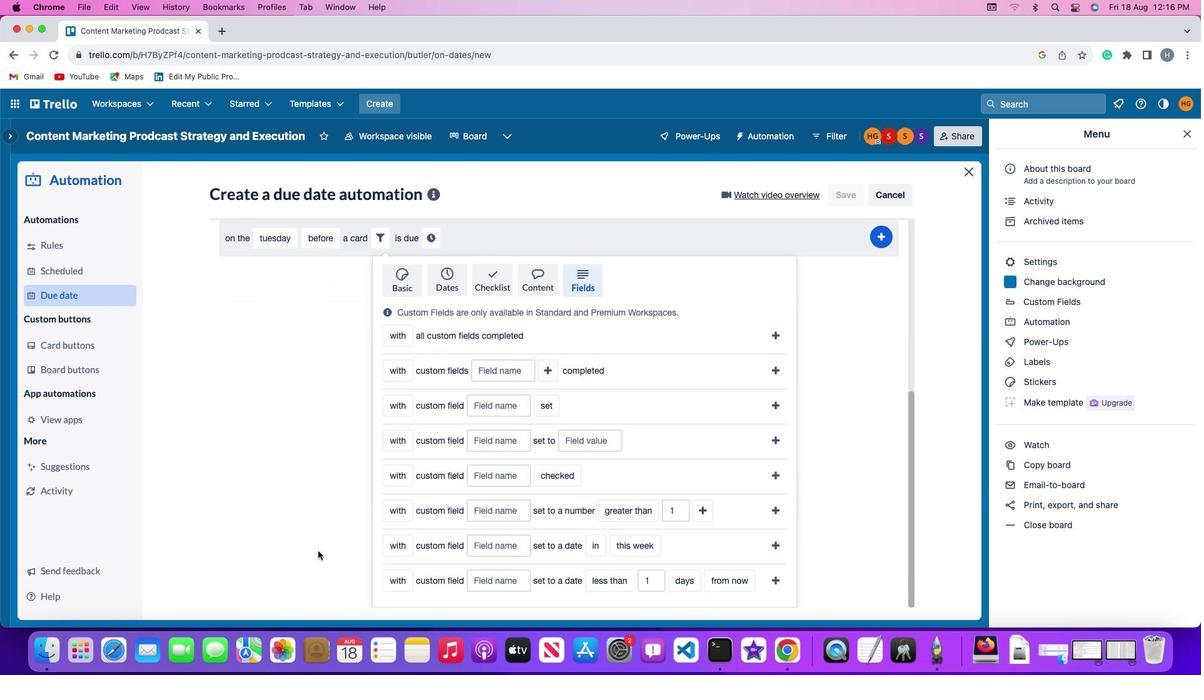 
Action: Mouse scrolled (315, 573) with delta (0, -3)
Screenshot: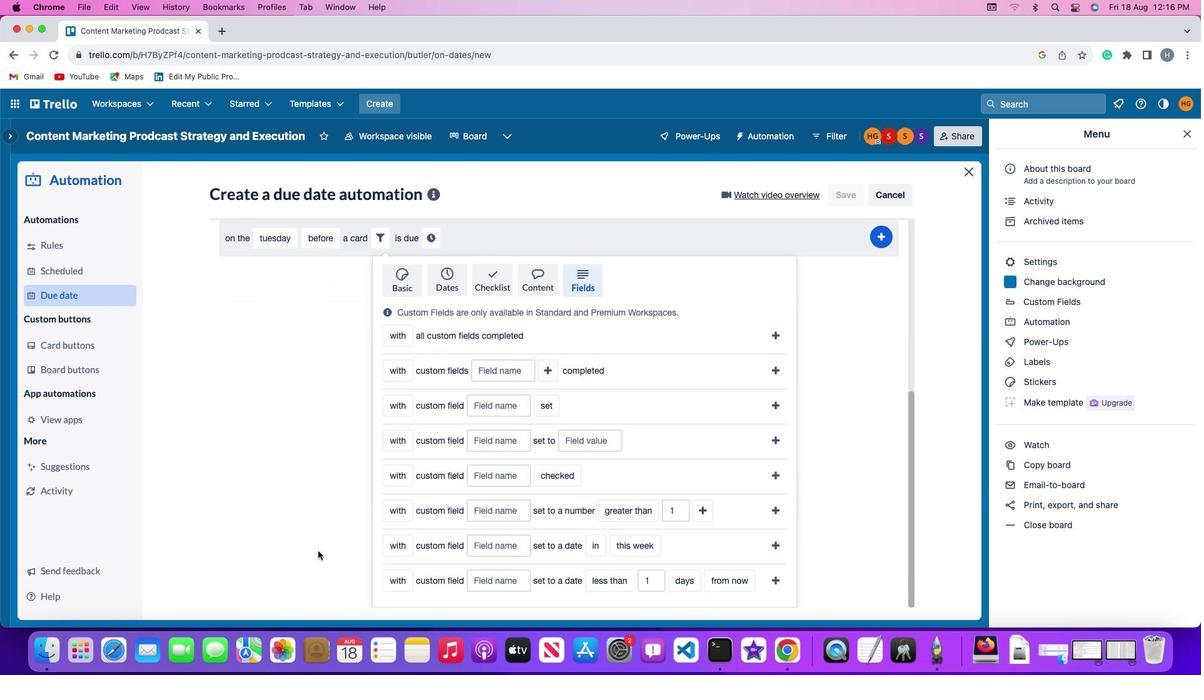 
Action: Mouse moved to (395, 509)
Screenshot: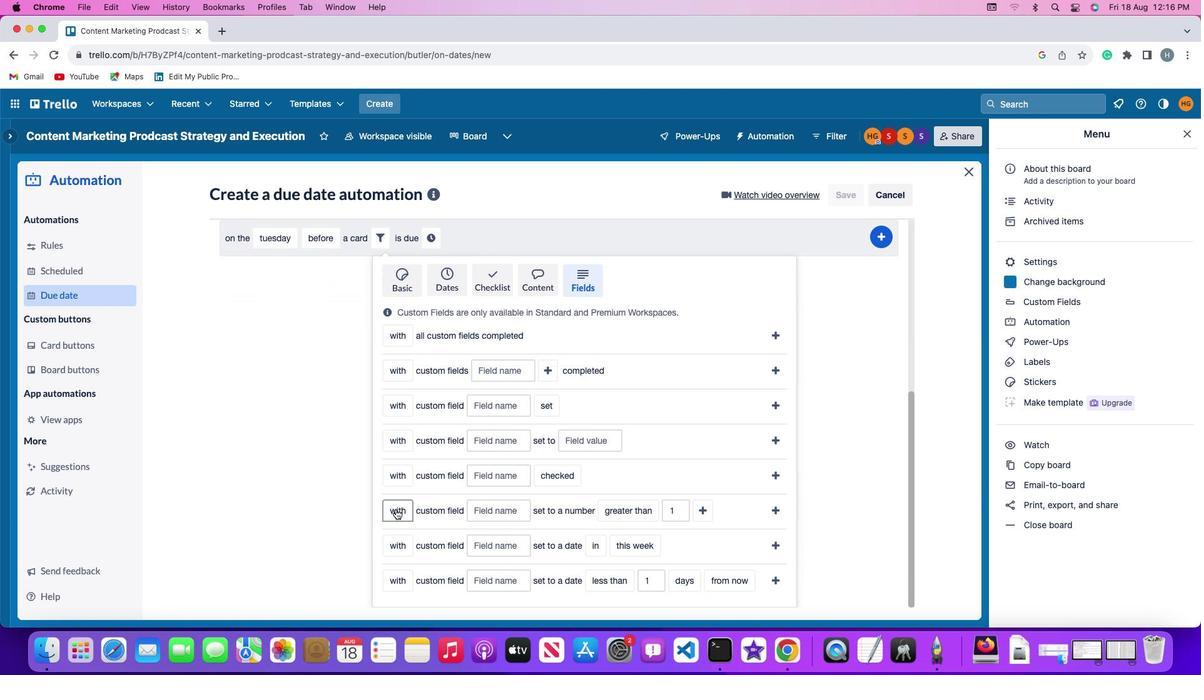 
Action: Mouse pressed left at (395, 509)
Screenshot: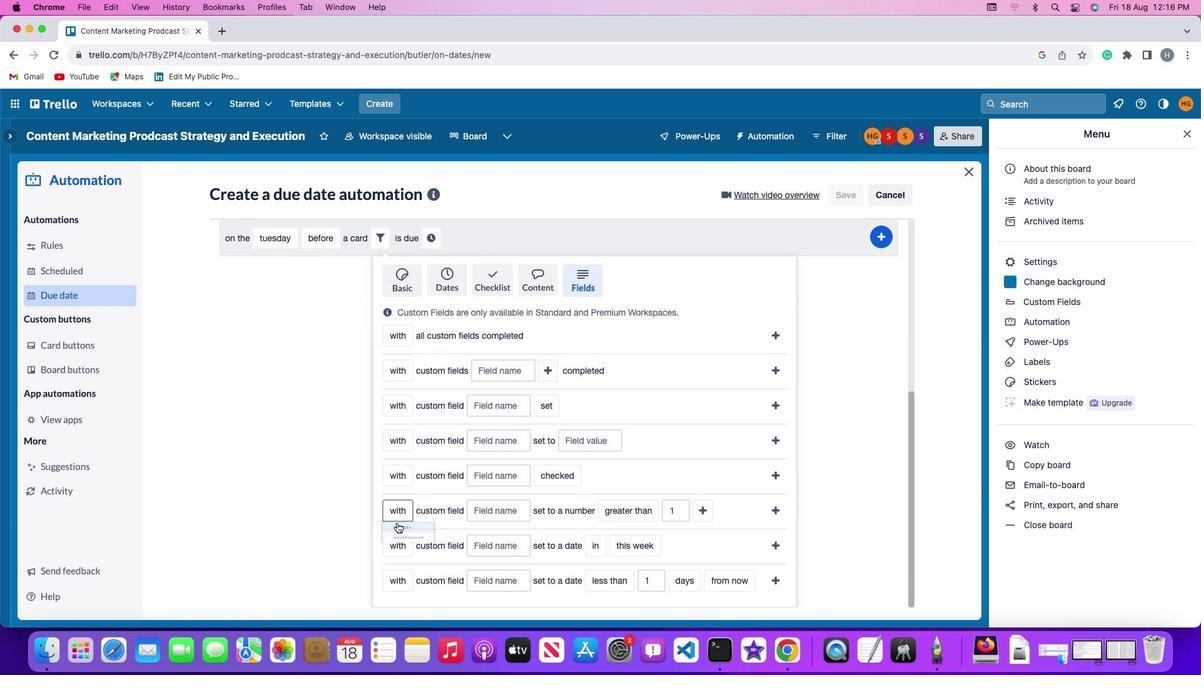 
Action: Mouse moved to (401, 559)
Screenshot: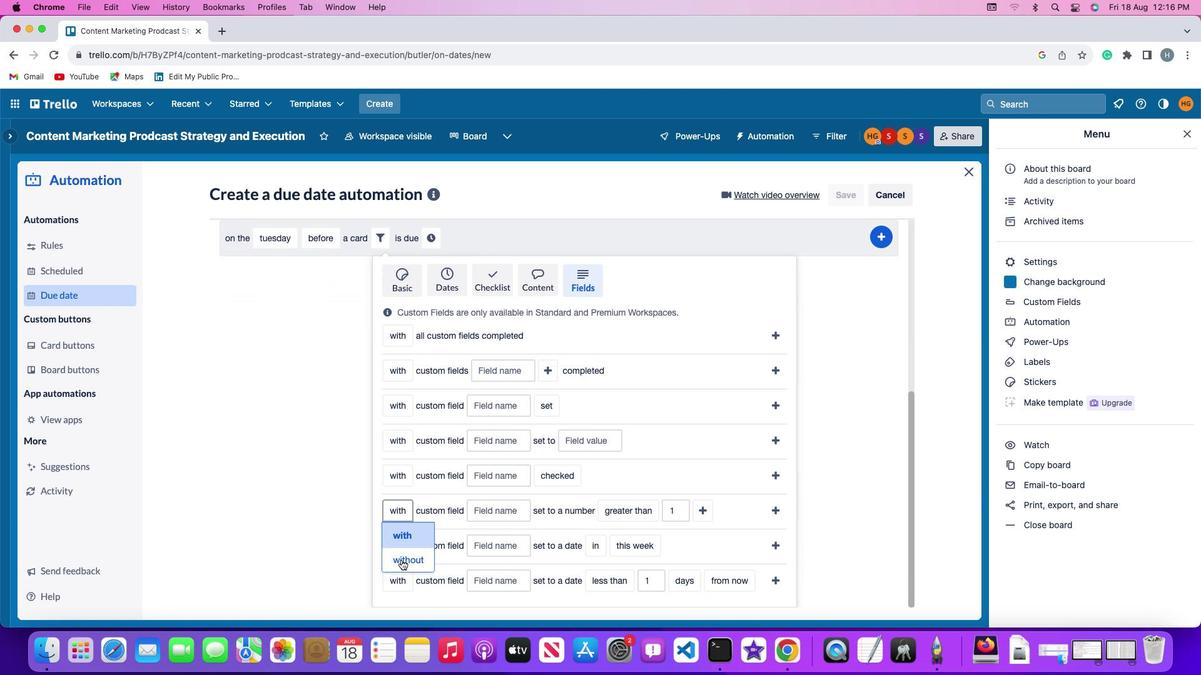 
Action: Mouse pressed left at (401, 559)
Screenshot: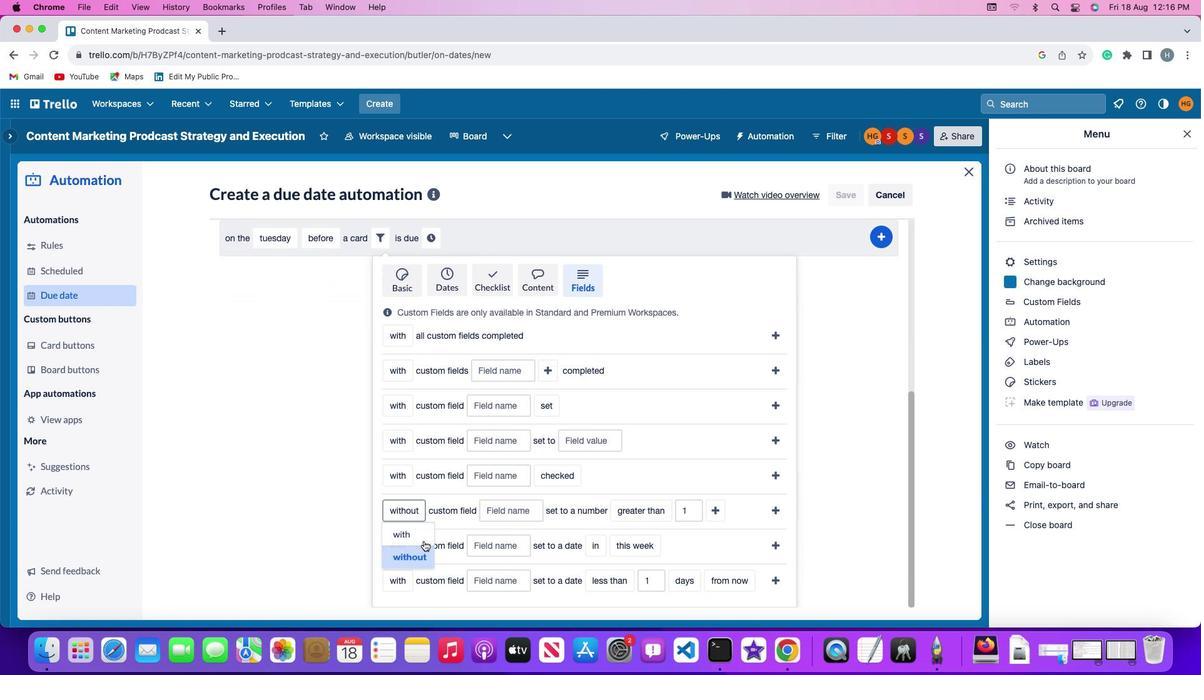 
Action: Mouse moved to (502, 504)
Screenshot: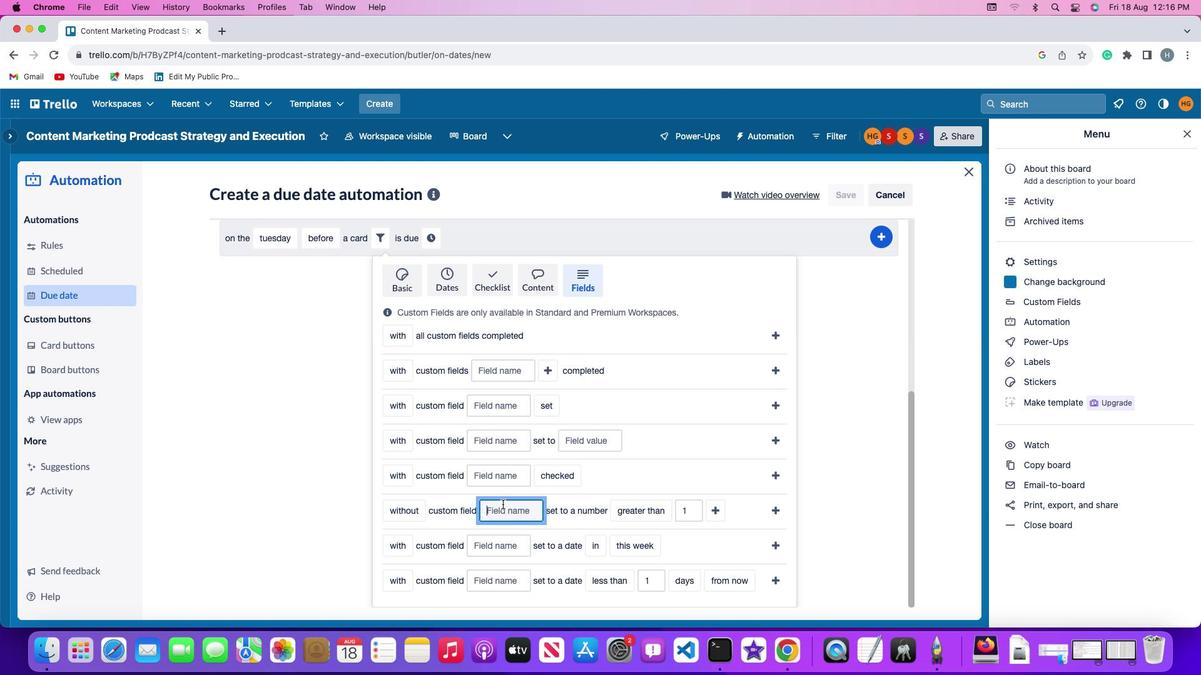 
Action: Mouse pressed left at (502, 504)
Screenshot: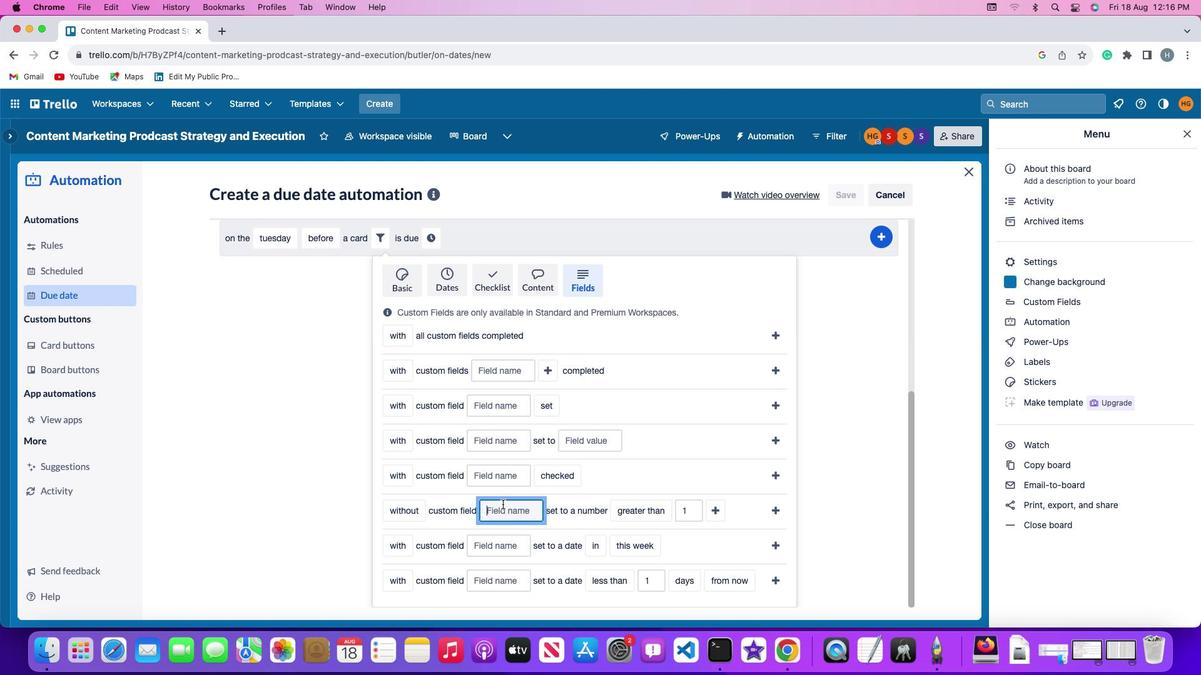 
Action: Key pressed Key.shift'R''e''s''u''m''e'
Screenshot: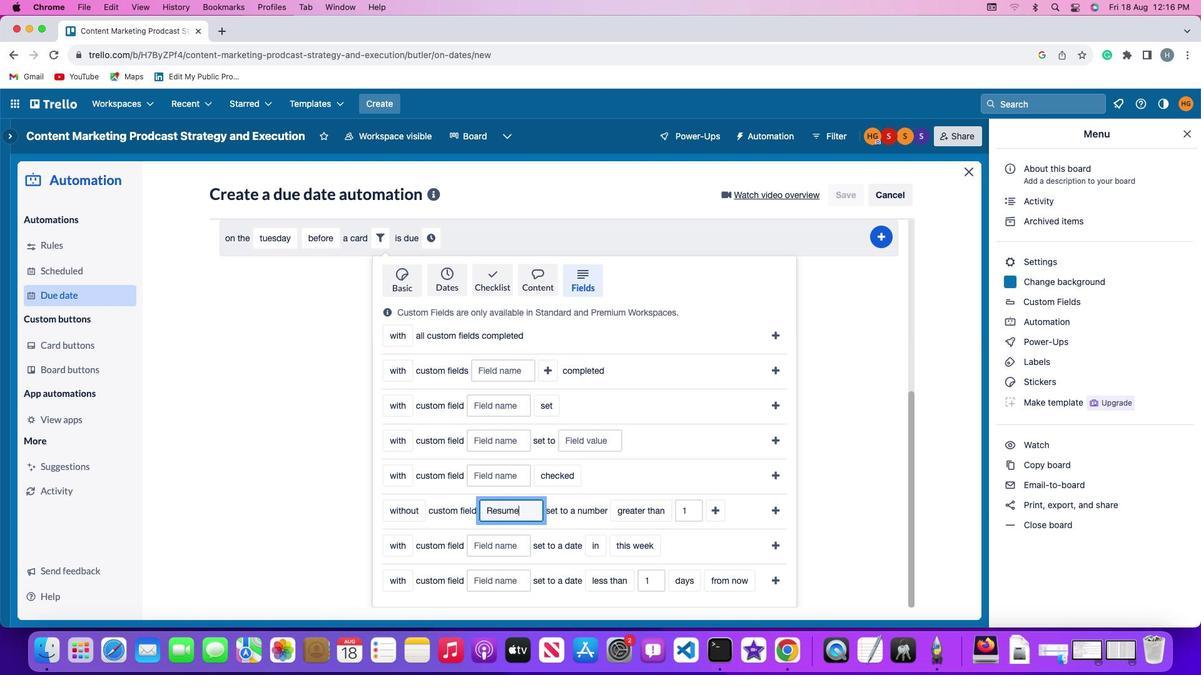 
Action: Mouse moved to (619, 501)
Screenshot: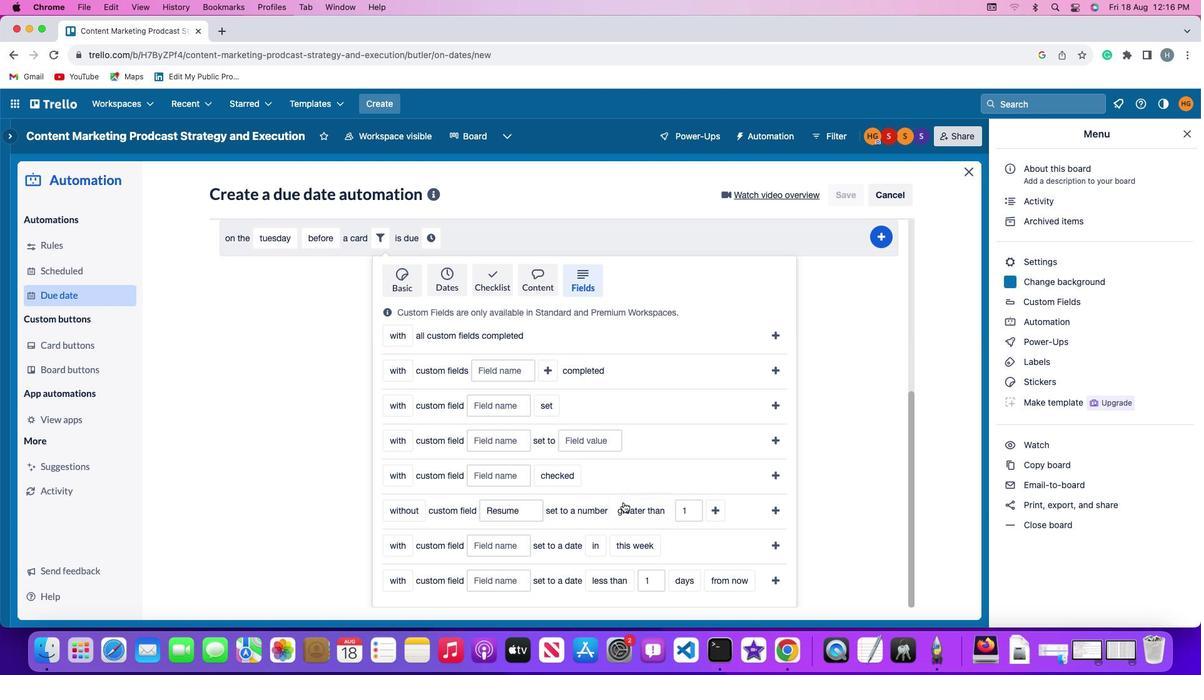 
Action: Mouse pressed left at (619, 501)
Screenshot: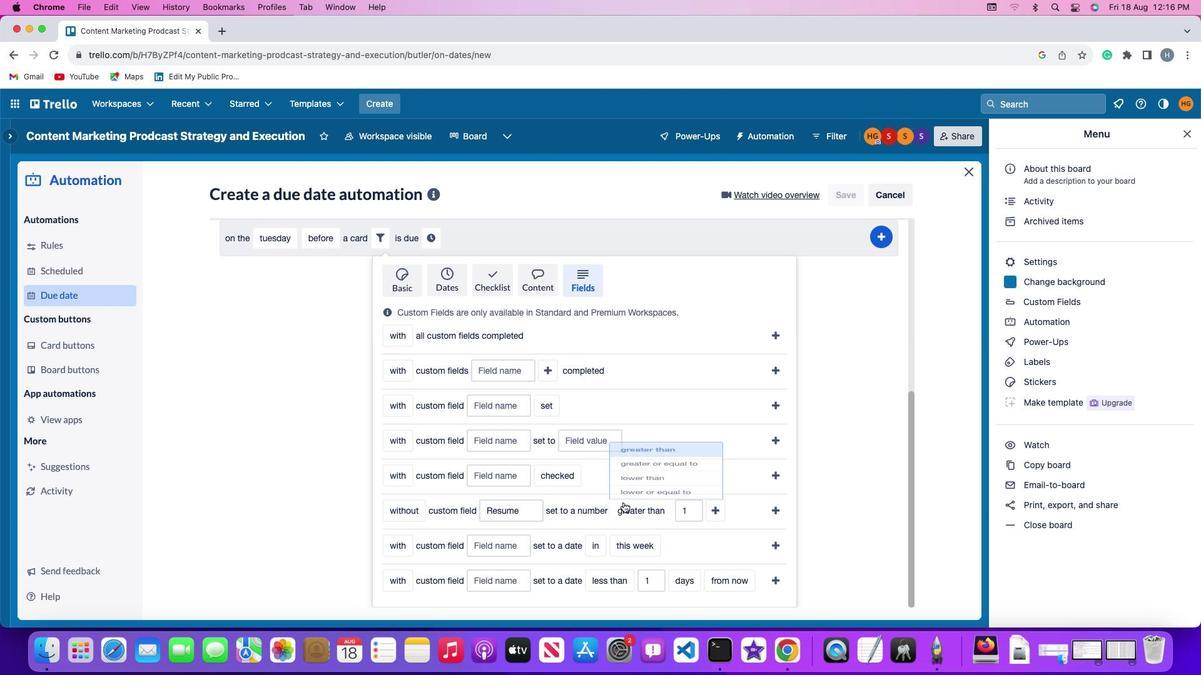 
Action: Mouse moved to (632, 443)
Screenshot: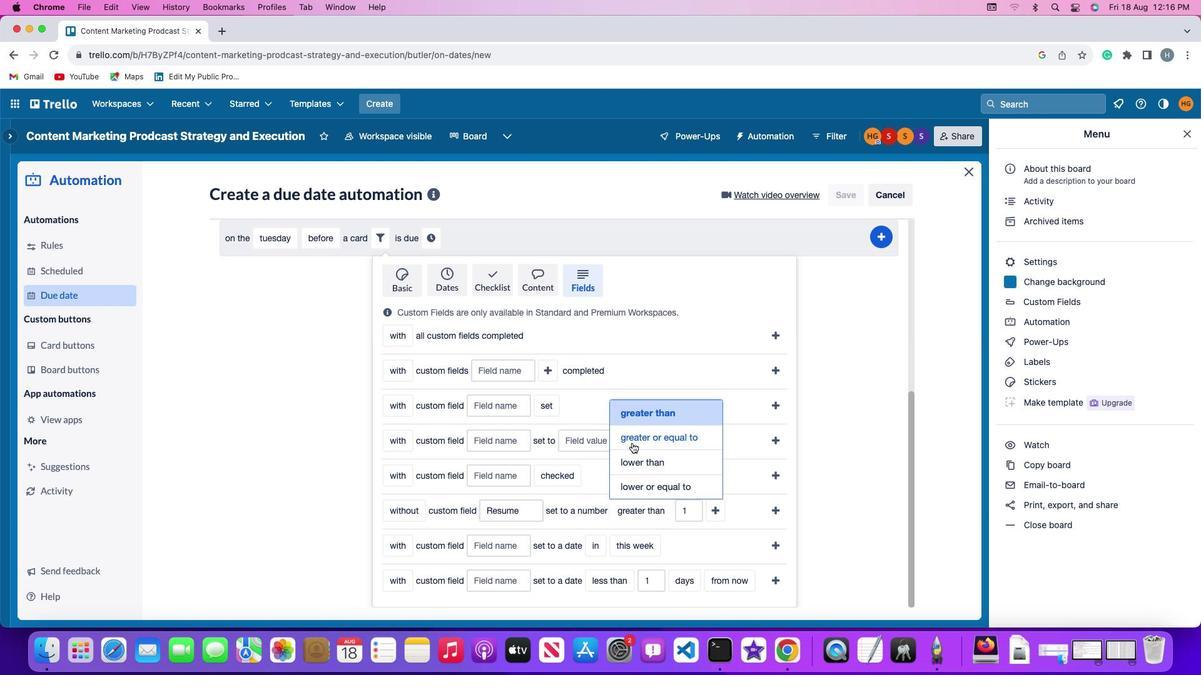 
Action: Mouse pressed left at (632, 443)
Screenshot: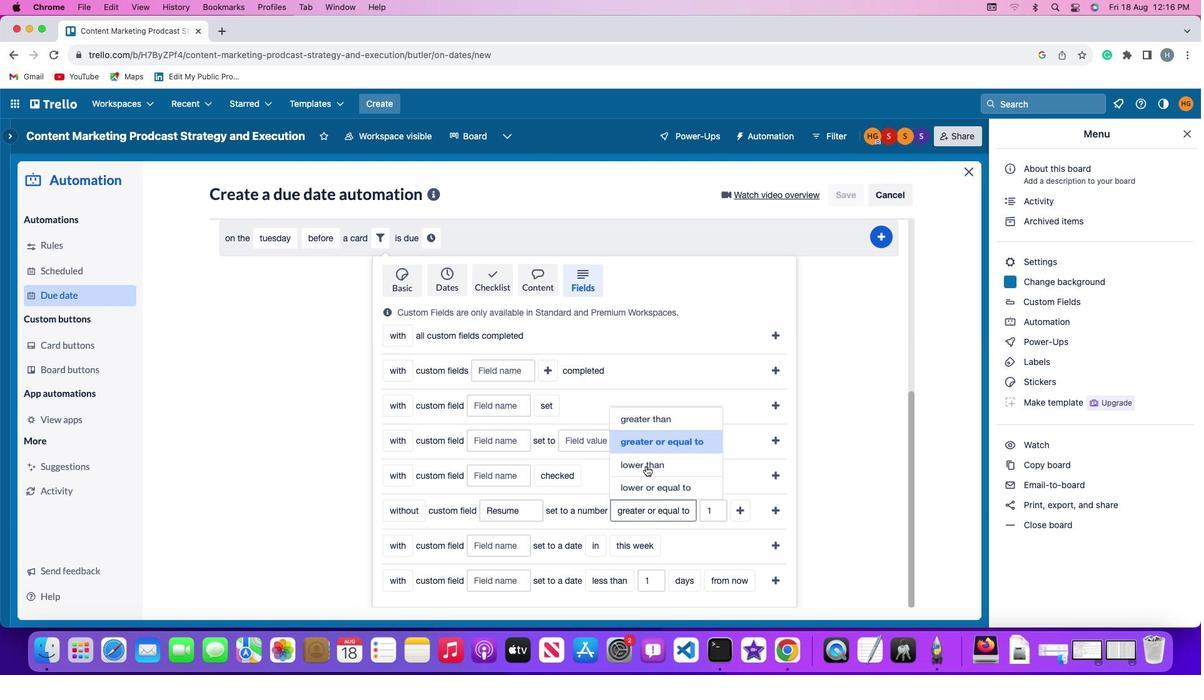 
Action: Mouse moved to (710, 510)
Screenshot: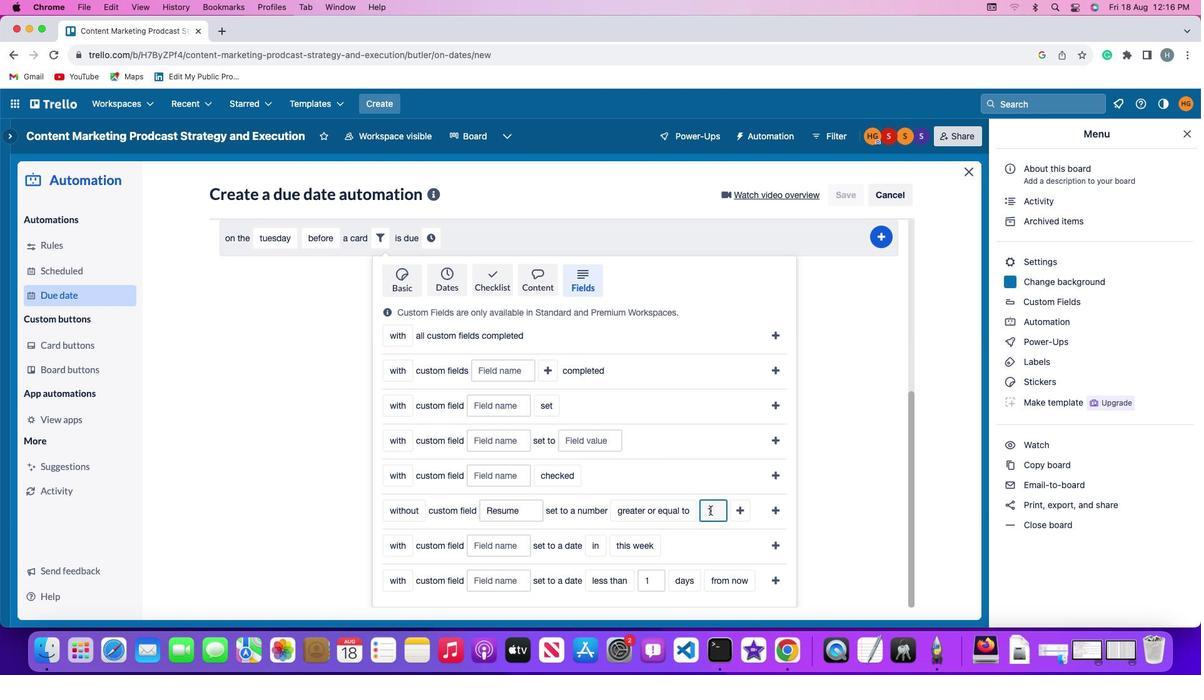 
Action: Mouse pressed left at (710, 510)
Screenshot: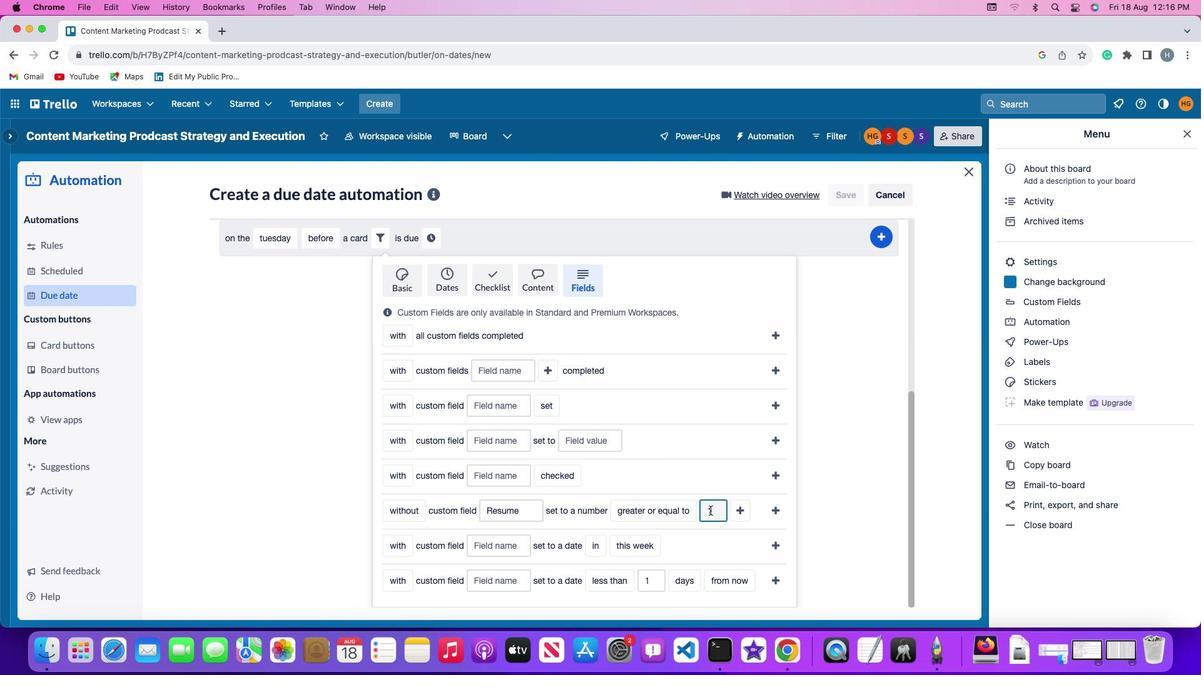 
Action: Mouse moved to (711, 509)
Screenshot: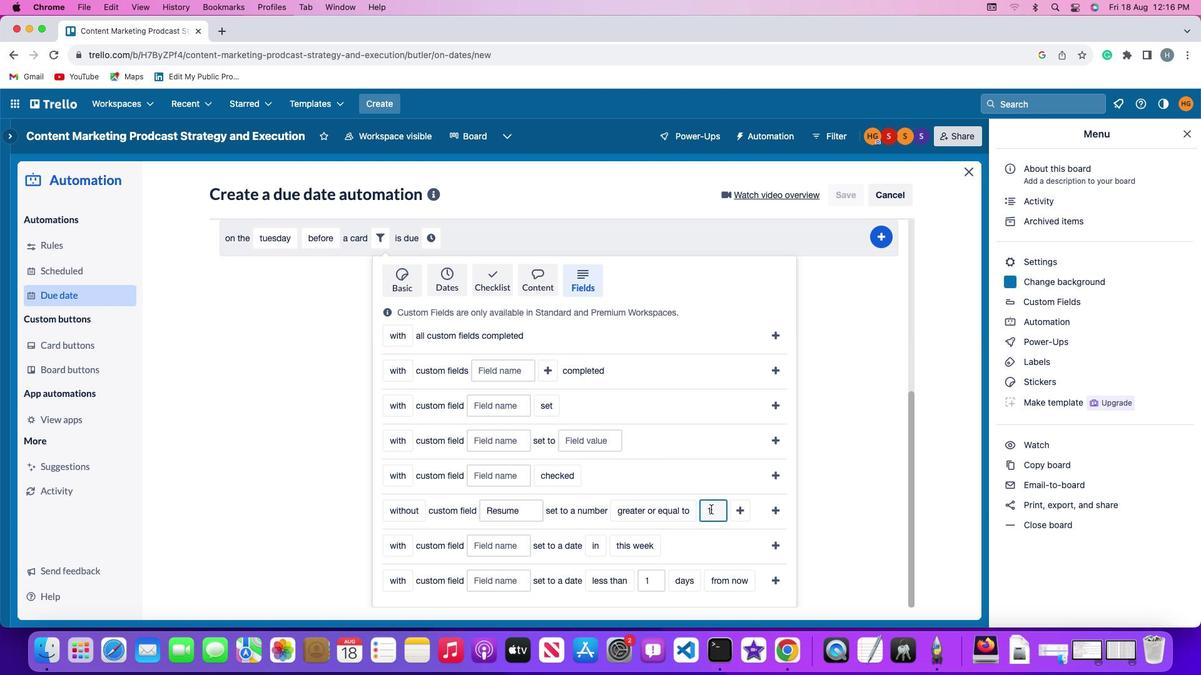 
Action: Key pressed Key.backspace'1'
Screenshot: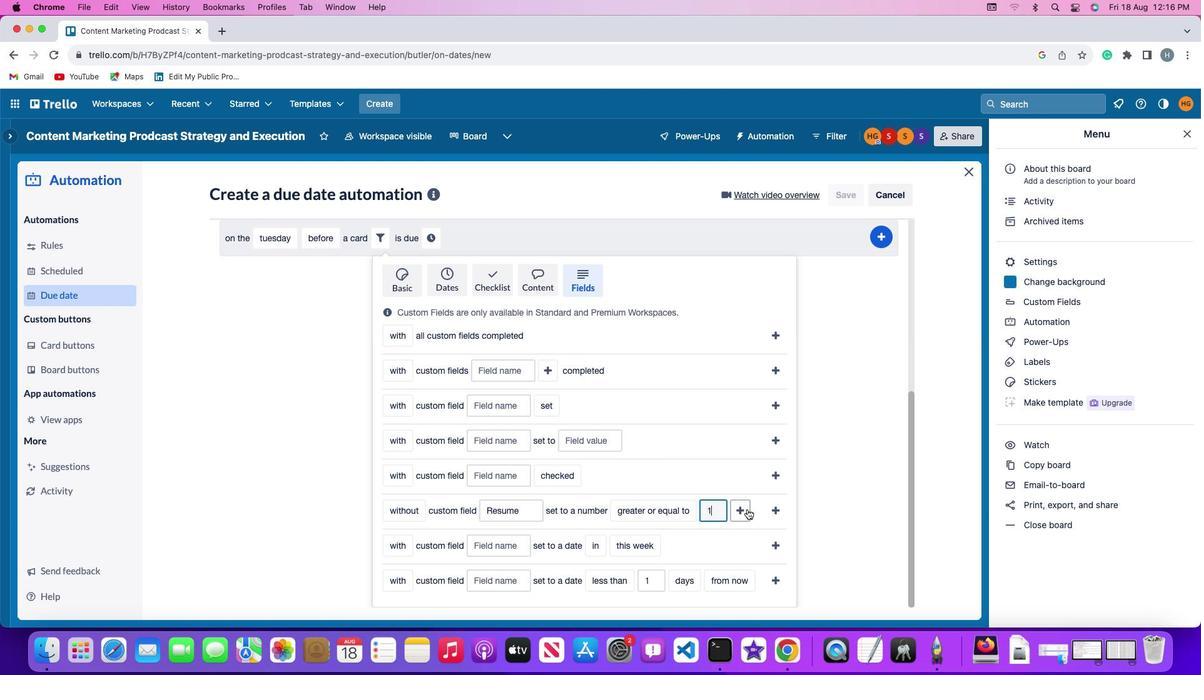 
Action: Mouse moved to (748, 506)
Screenshot: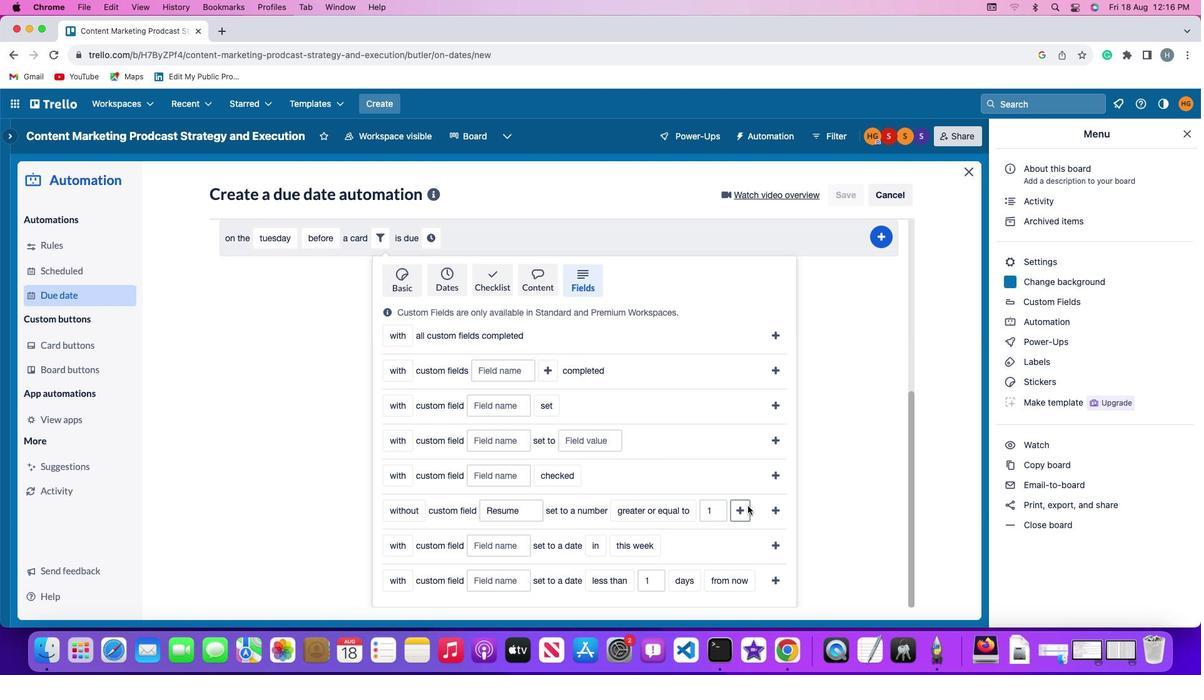 
Action: Mouse pressed left at (748, 506)
Screenshot: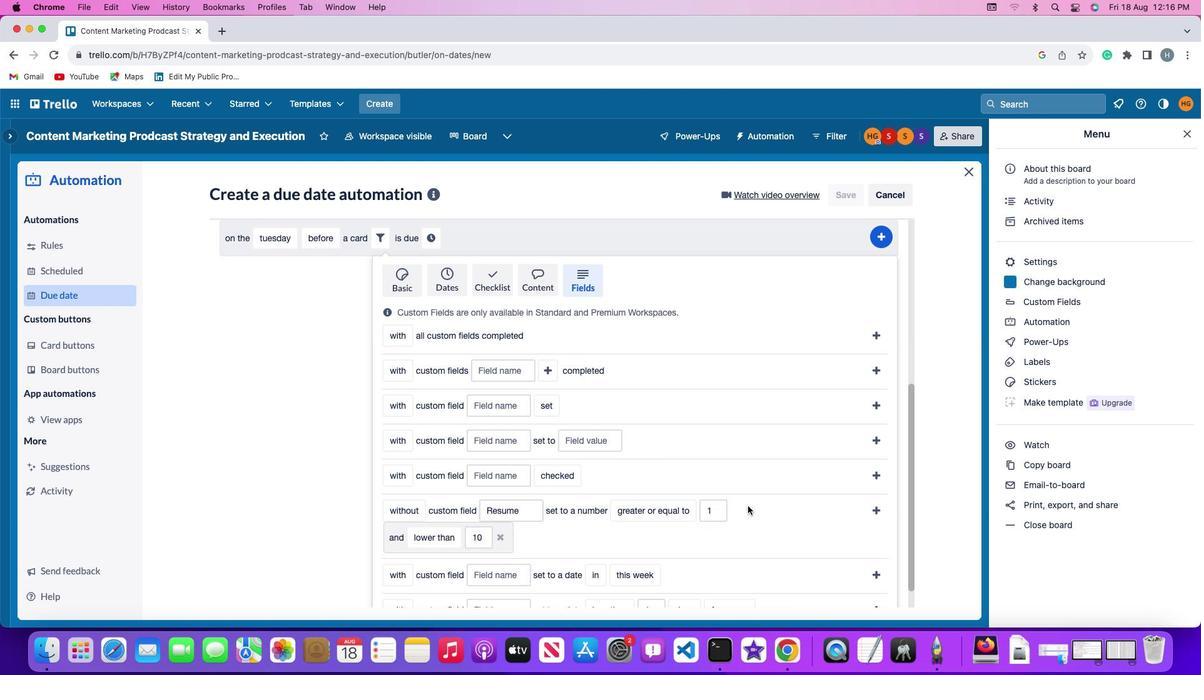
Action: Mouse moved to (429, 541)
Screenshot: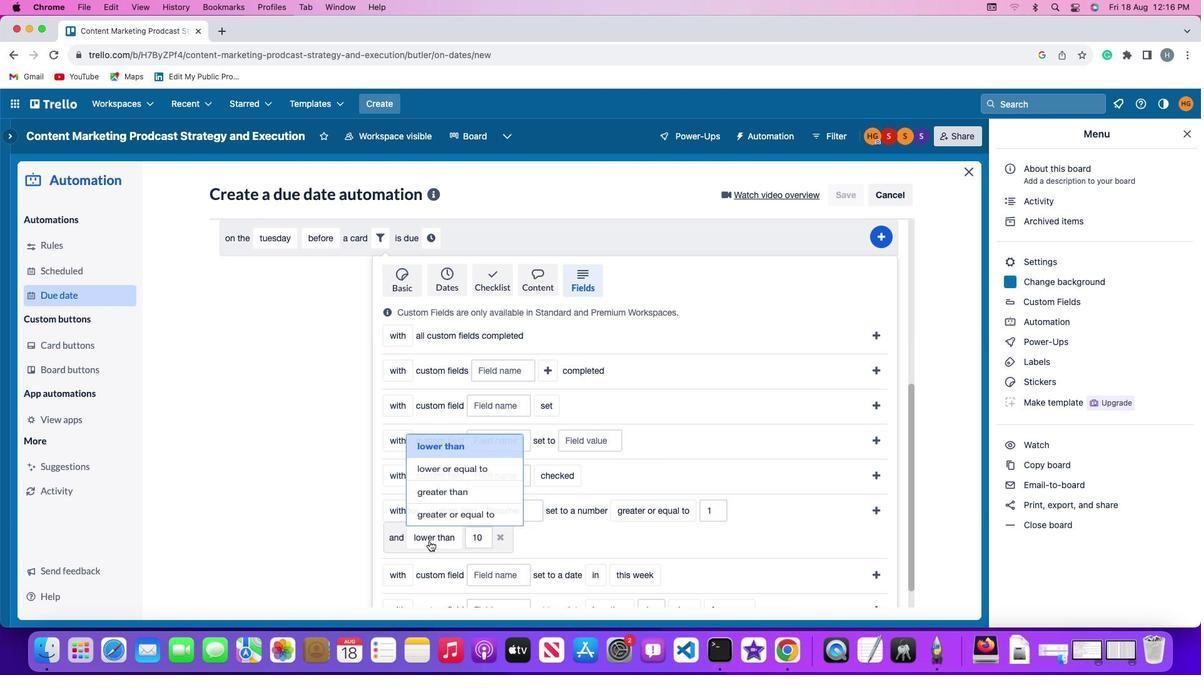 
Action: Mouse pressed left at (429, 541)
Screenshot: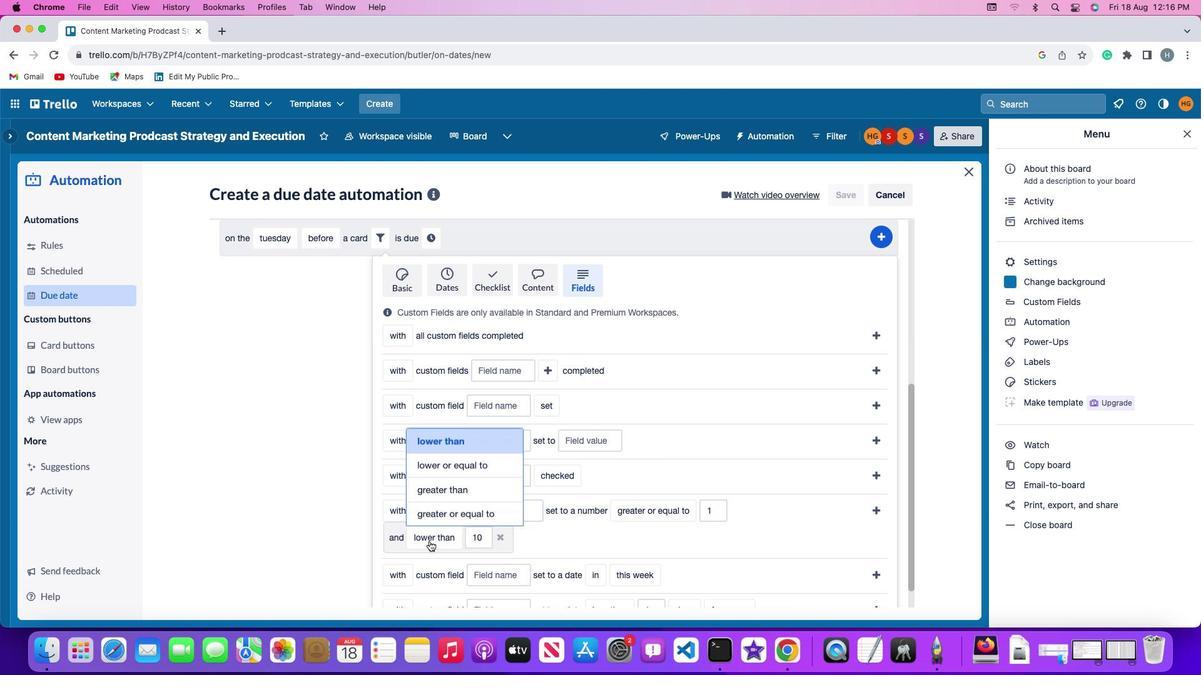 
Action: Mouse moved to (432, 490)
Screenshot: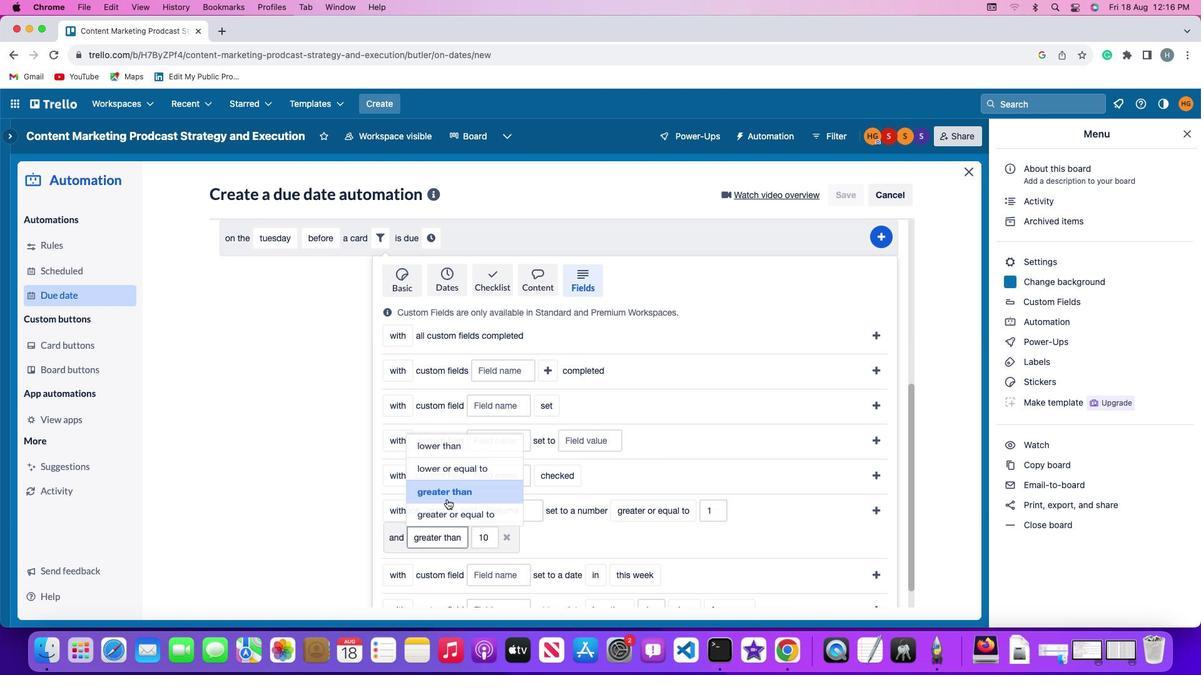 
Action: Mouse pressed left at (432, 490)
Screenshot: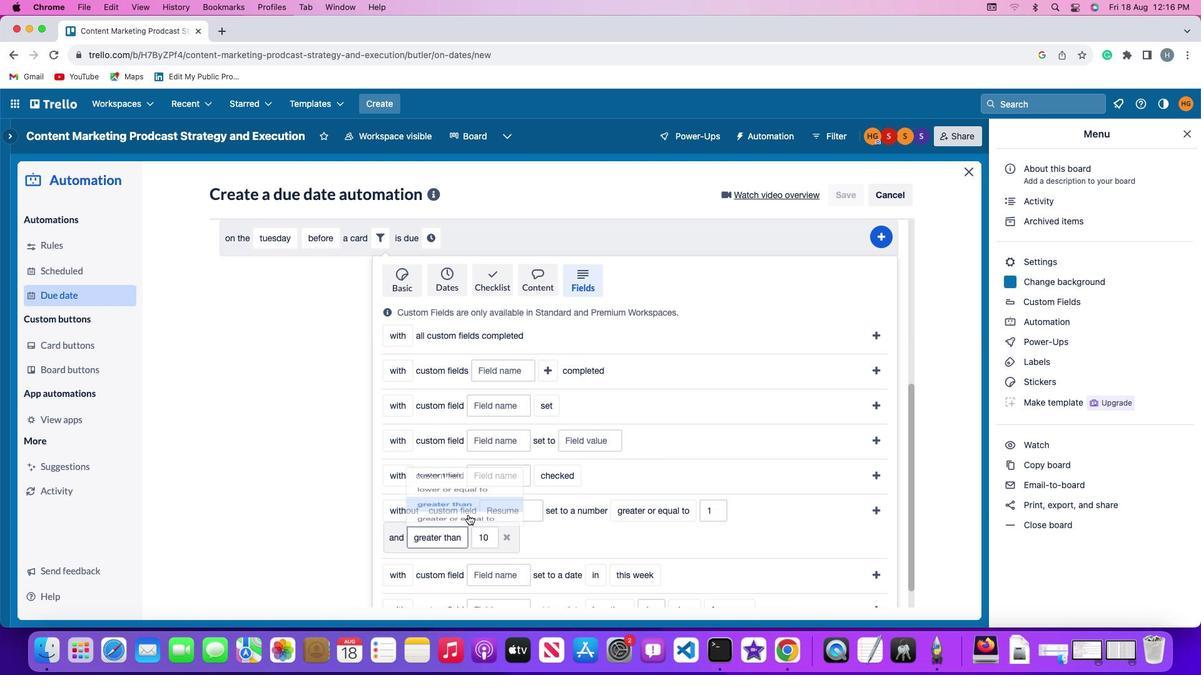 
Action: Mouse moved to (495, 536)
Screenshot: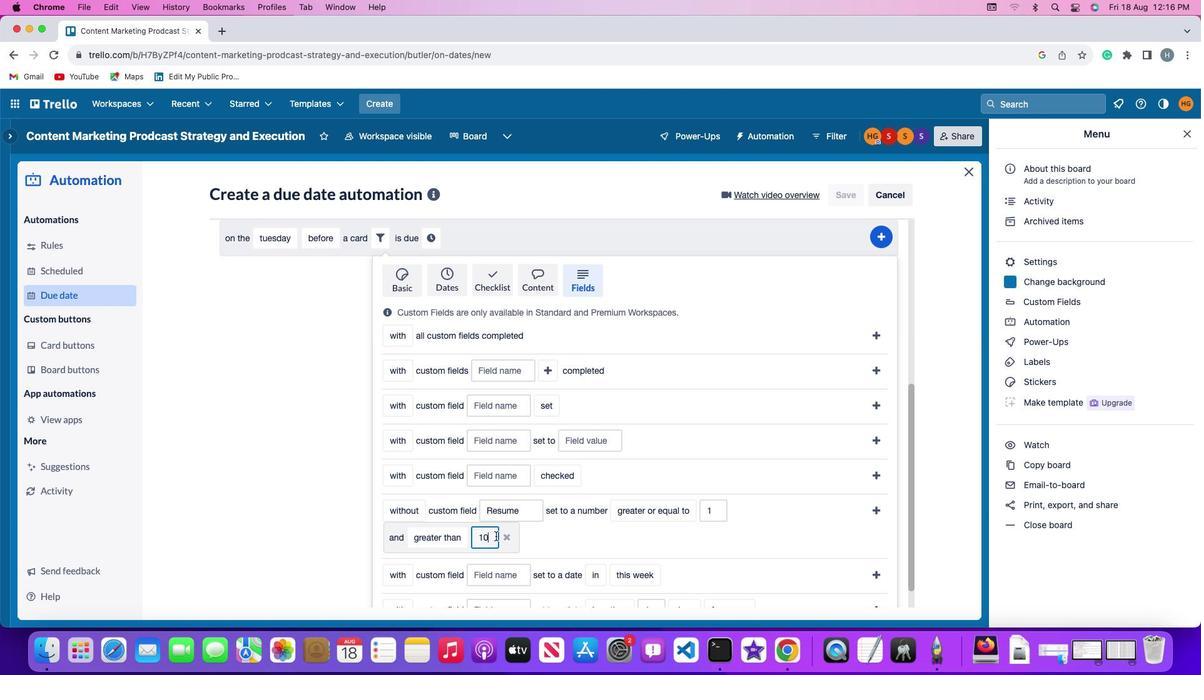 
Action: Mouse pressed left at (495, 536)
Screenshot: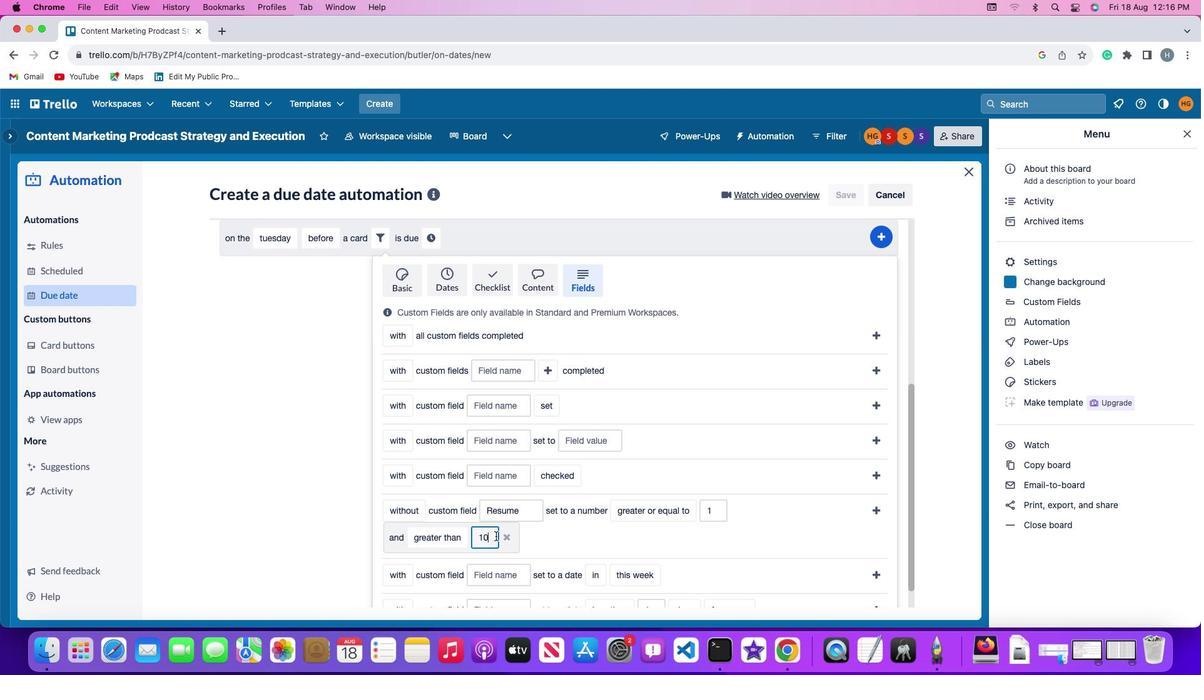 
Action: Mouse moved to (495, 534)
Screenshot: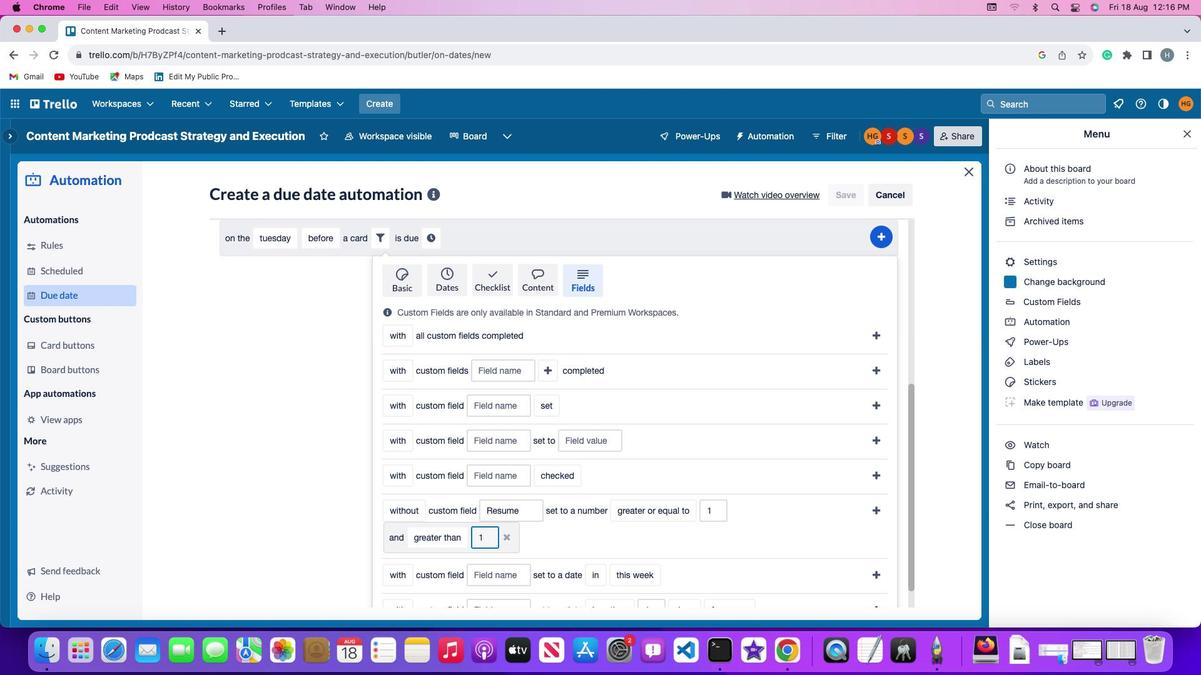 
Action: Key pressed Key.backspaceKey.backspace'1''0'
Screenshot: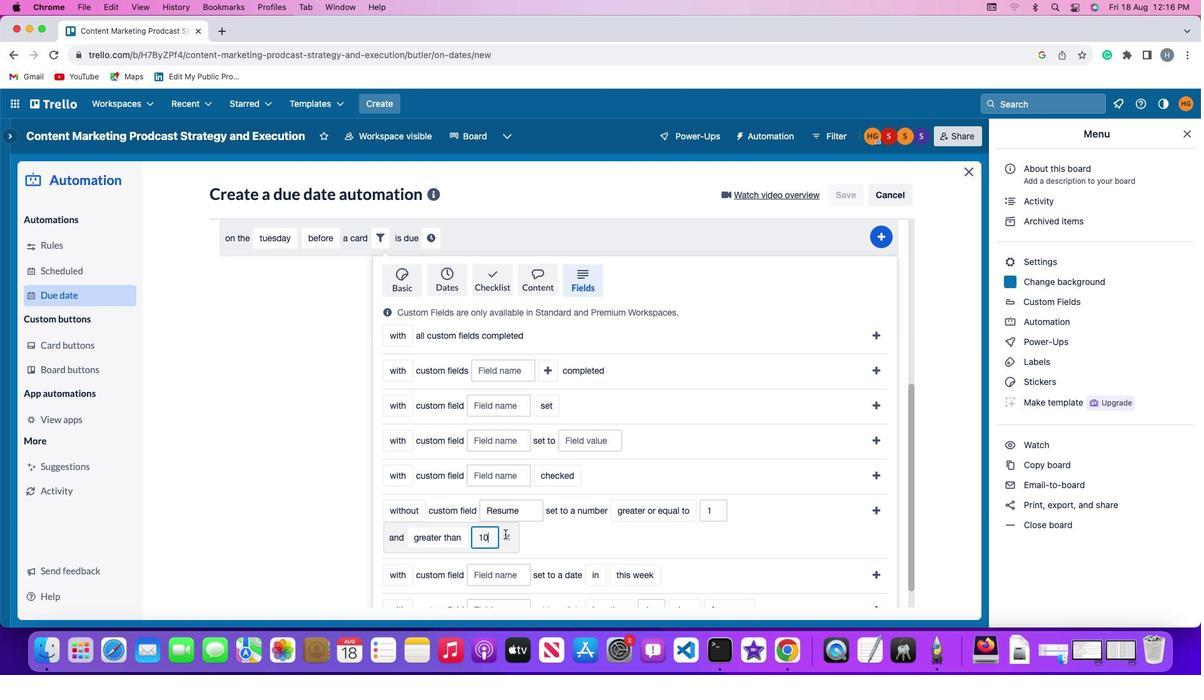 
Action: Mouse moved to (879, 508)
Screenshot: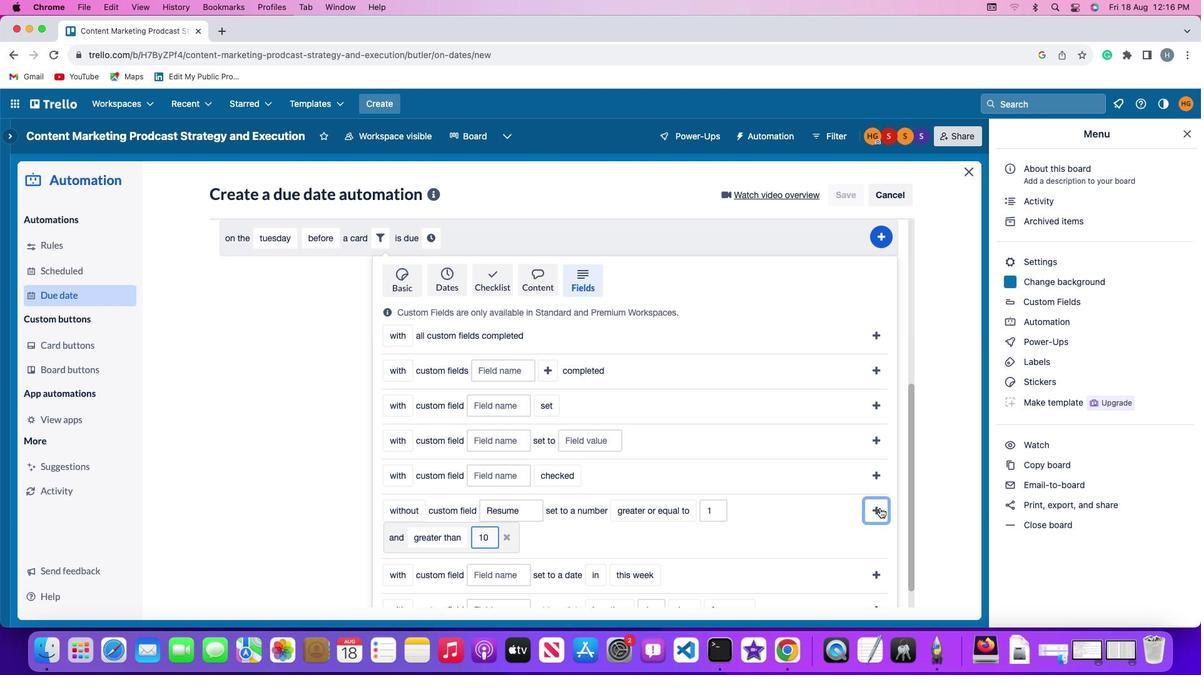 
Action: Mouse pressed left at (879, 508)
Screenshot: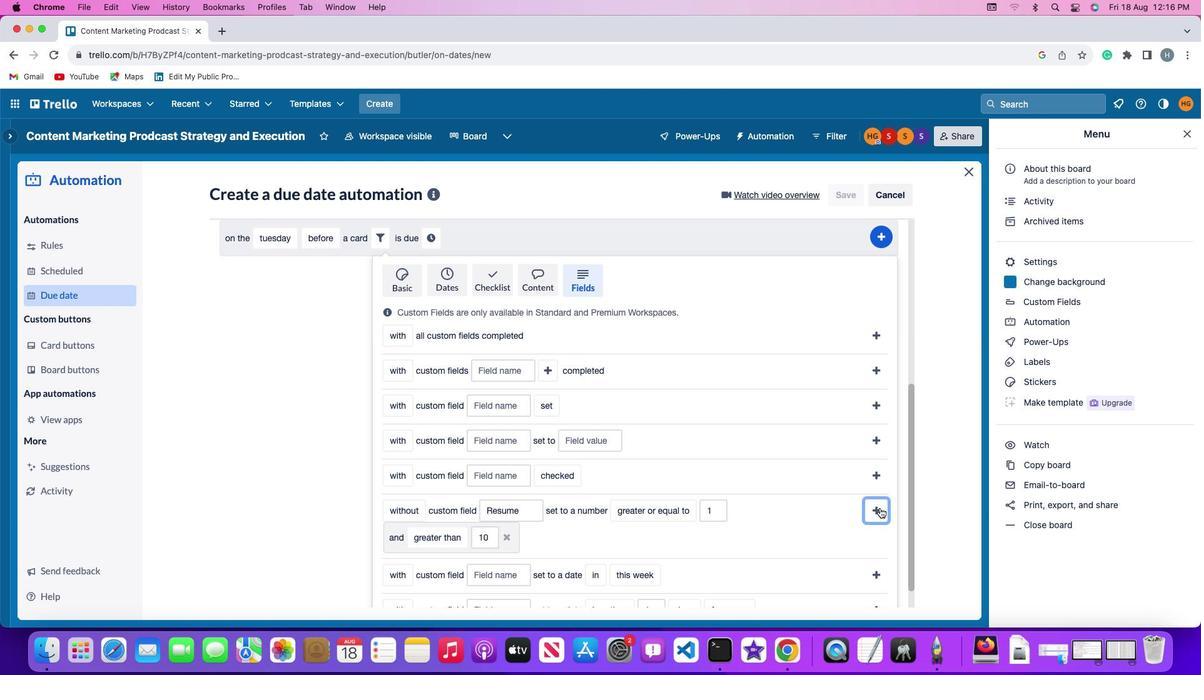 
Action: Mouse moved to (811, 539)
Screenshot: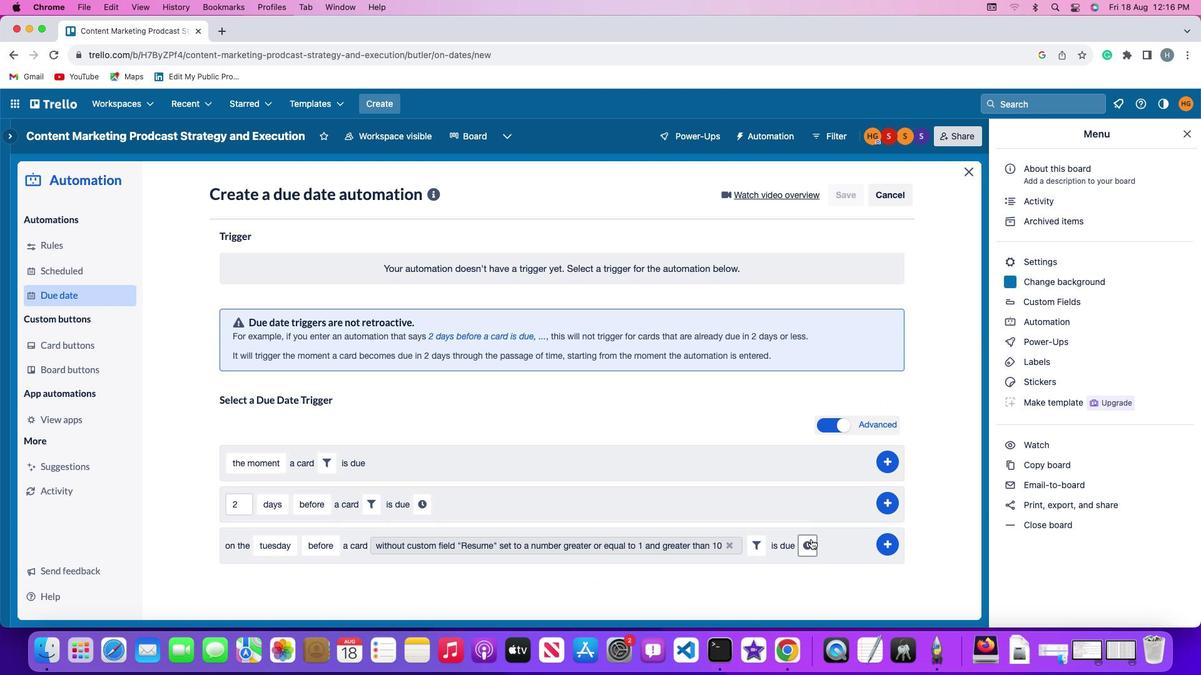 
Action: Mouse pressed left at (811, 539)
Screenshot: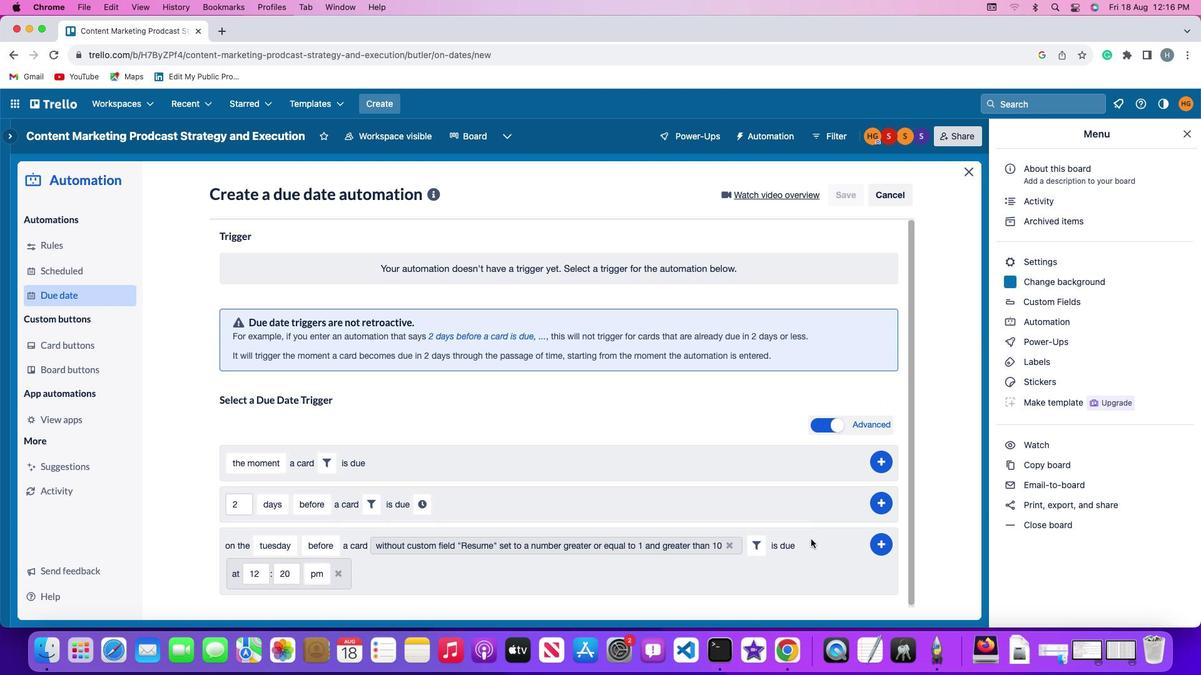 
Action: Mouse moved to (258, 573)
Screenshot: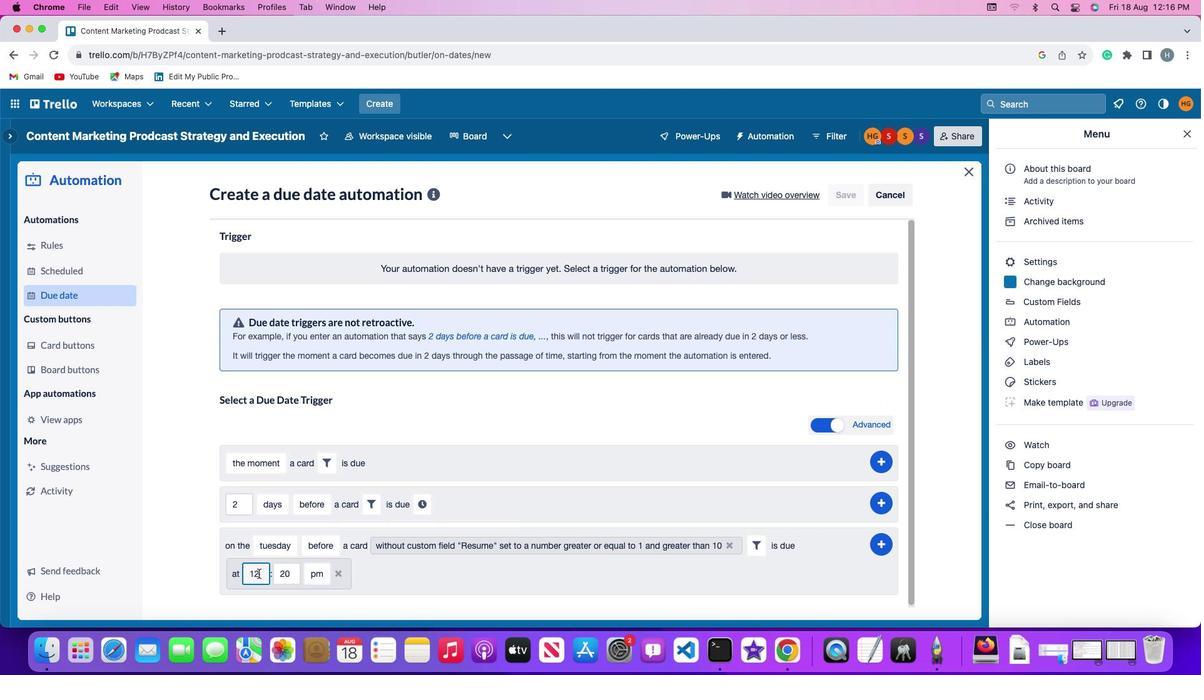 
Action: Mouse pressed left at (258, 573)
Screenshot: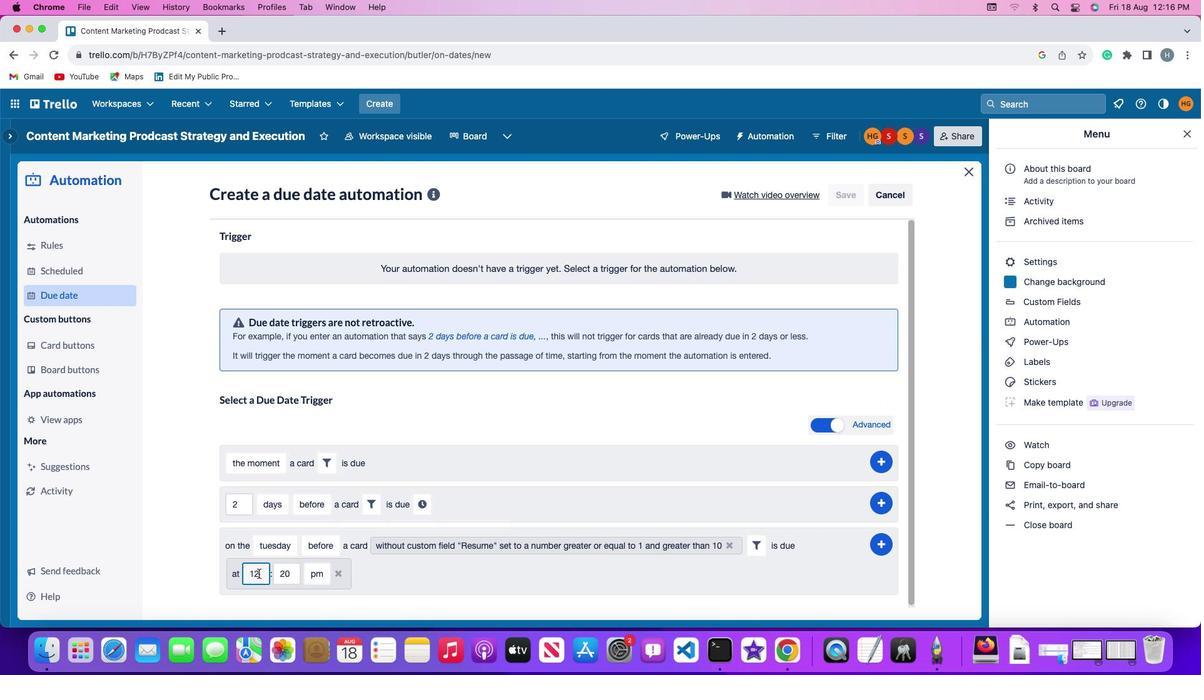 
Action: Key pressed Key.backspaceKey.backspace'1''1'
Screenshot: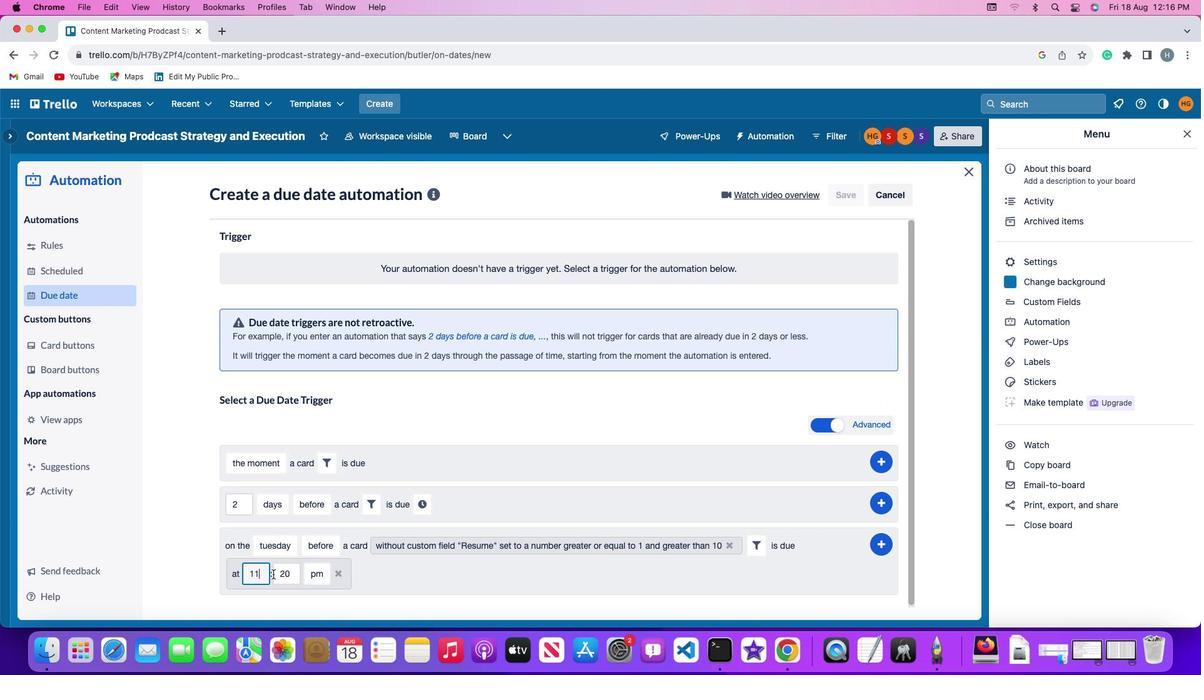 
Action: Mouse moved to (293, 573)
Screenshot: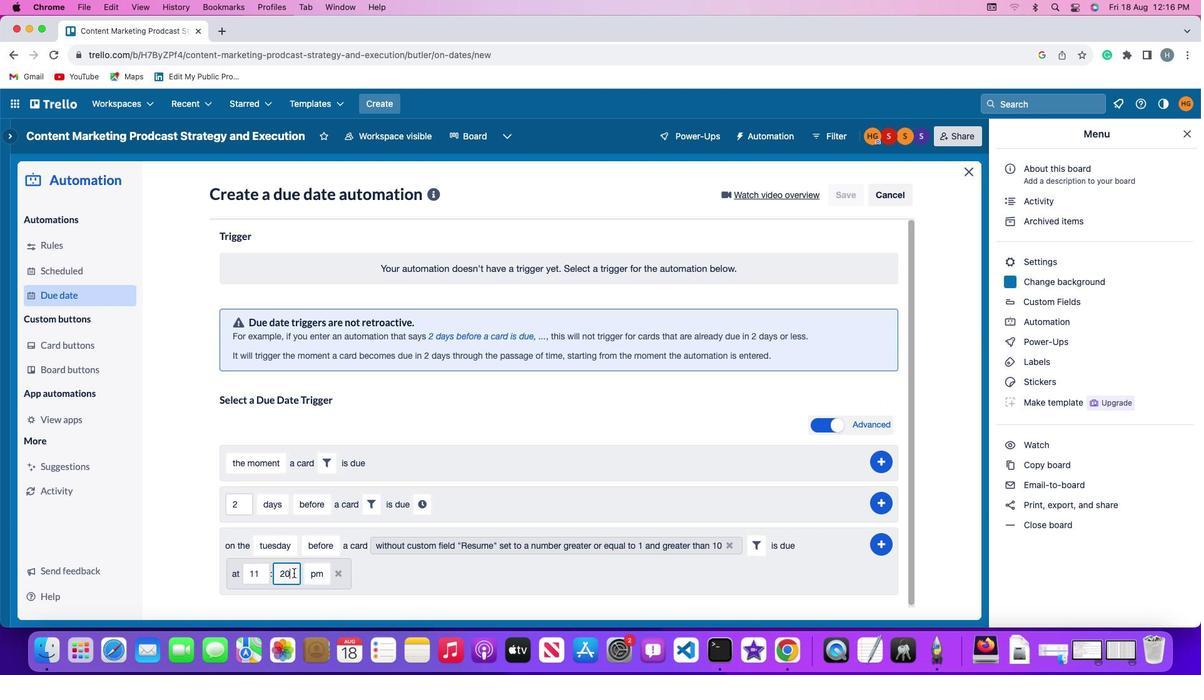 
Action: Mouse pressed left at (293, 573)
Screenshot: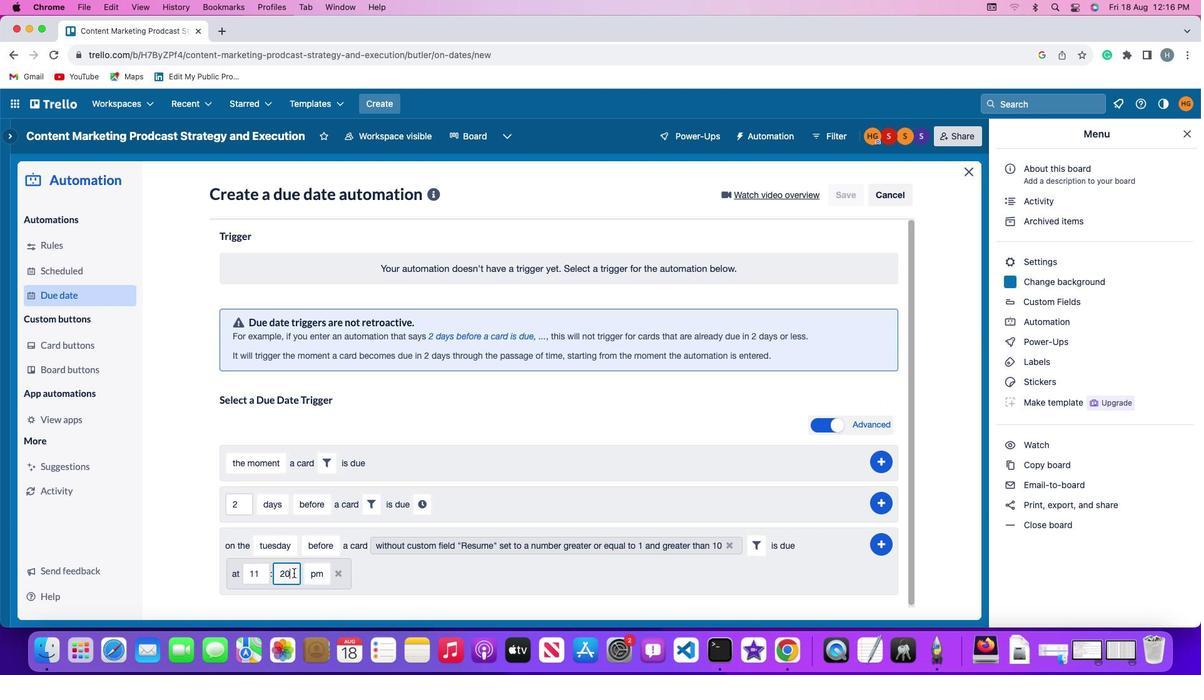 
Action: Key pressed Key.backspaceKey.backspace'0''0'
Screenshot: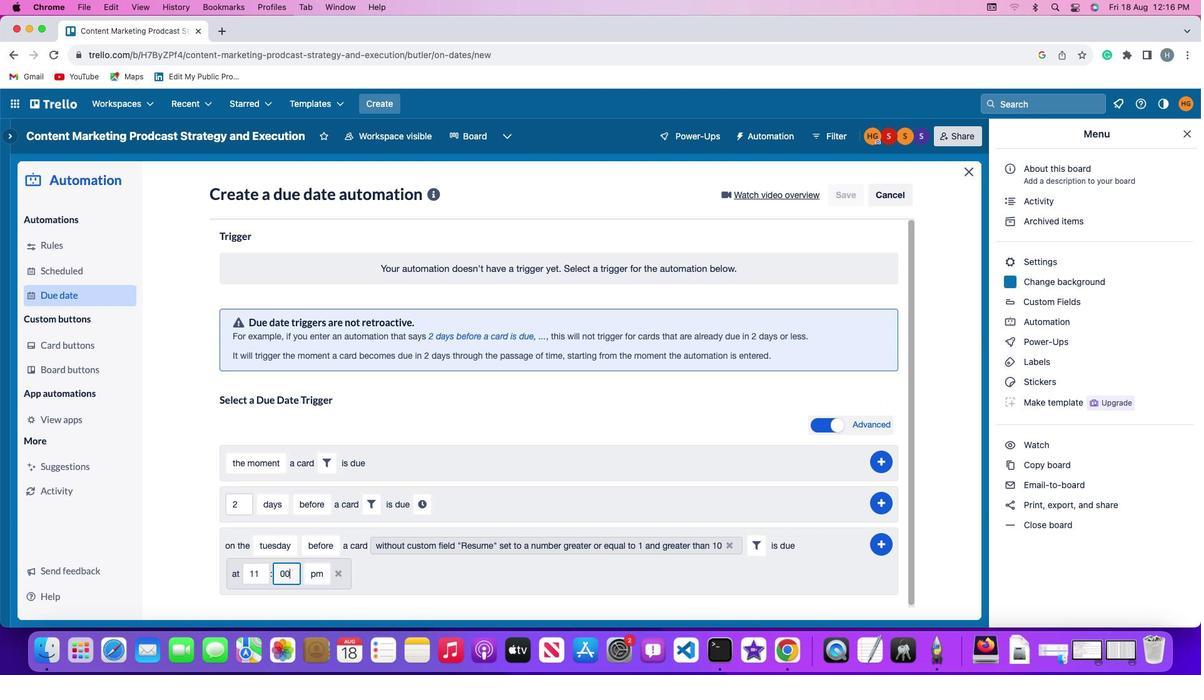 
Action: Mouse moved to (311, 572)
Screenshot: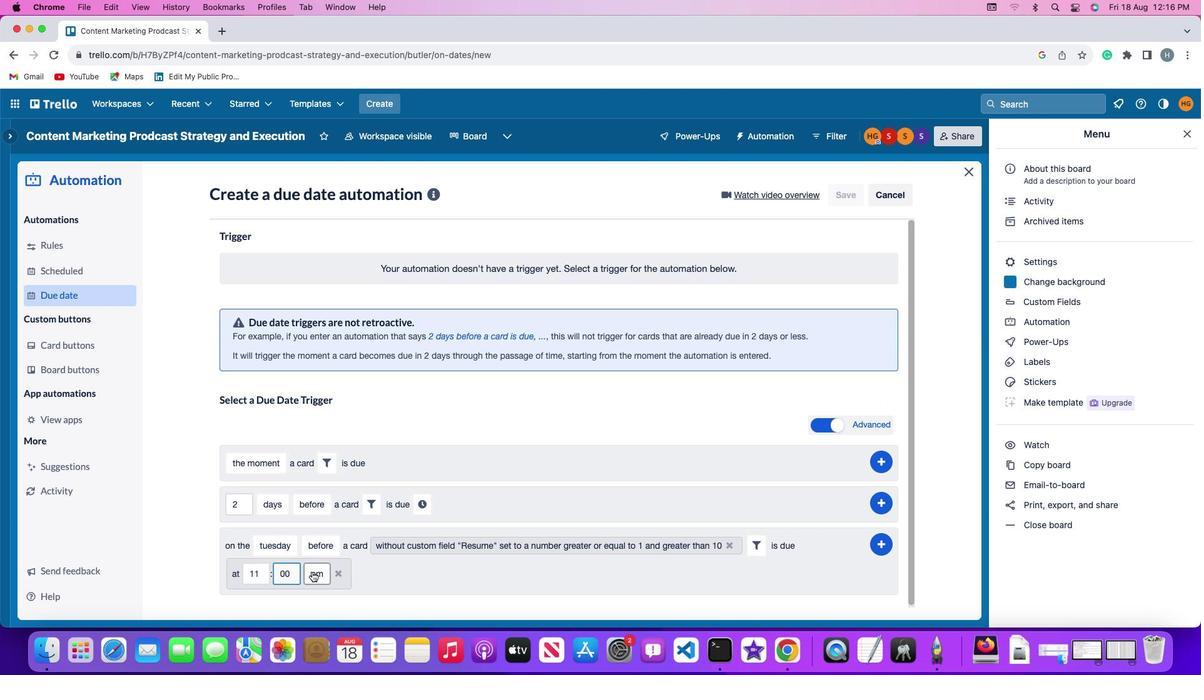 
Action: Mouse pressed left at (311, 572)
Screenshot: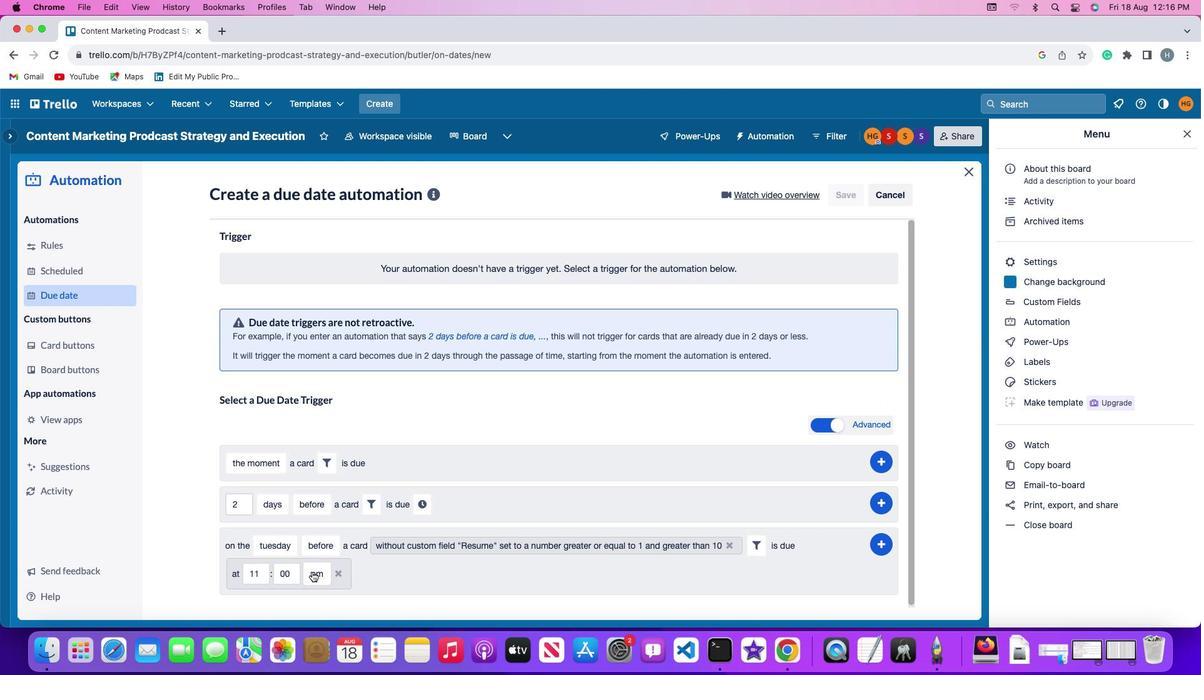 
Action: Mouse moved to (325, 524)
Screenshot: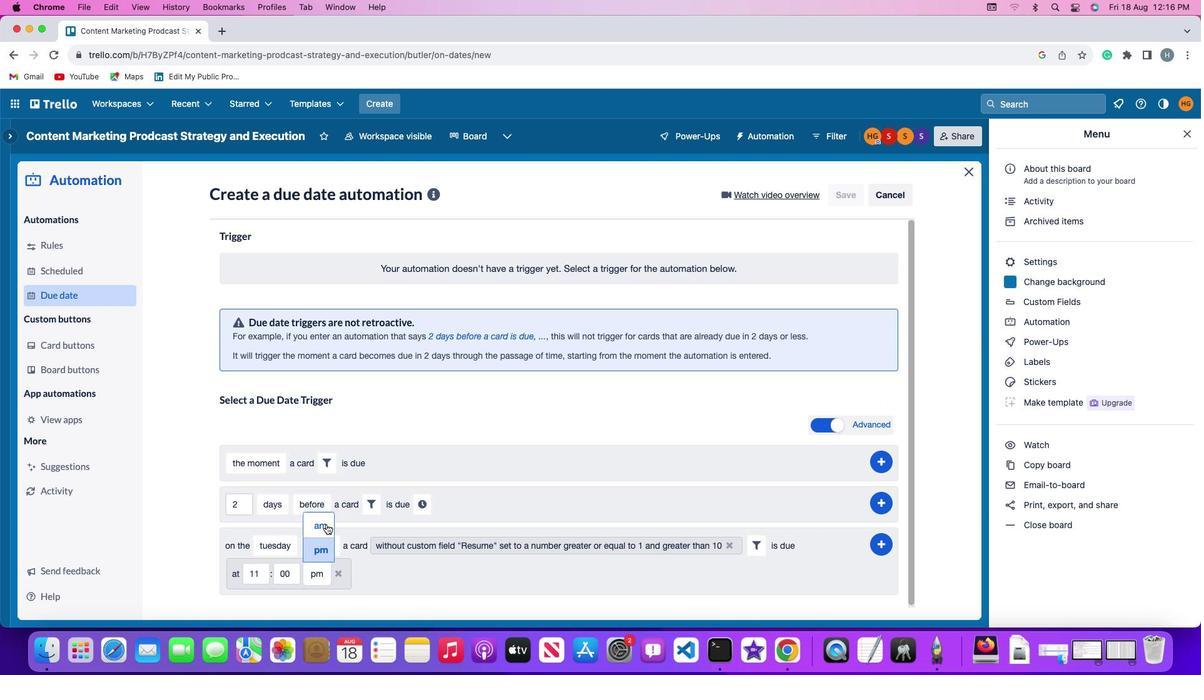
Action: Mouse pressed left at (325, 524)
Screenshot: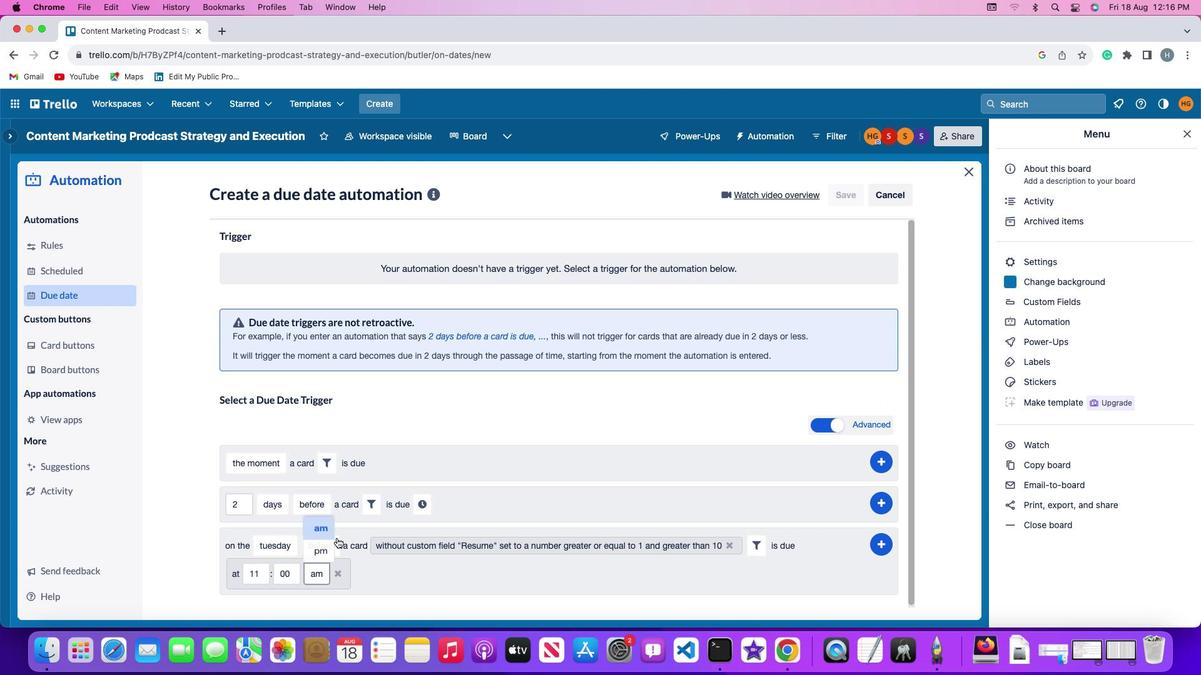 
Action: Mouse moved to (876, 544)
Screenshot: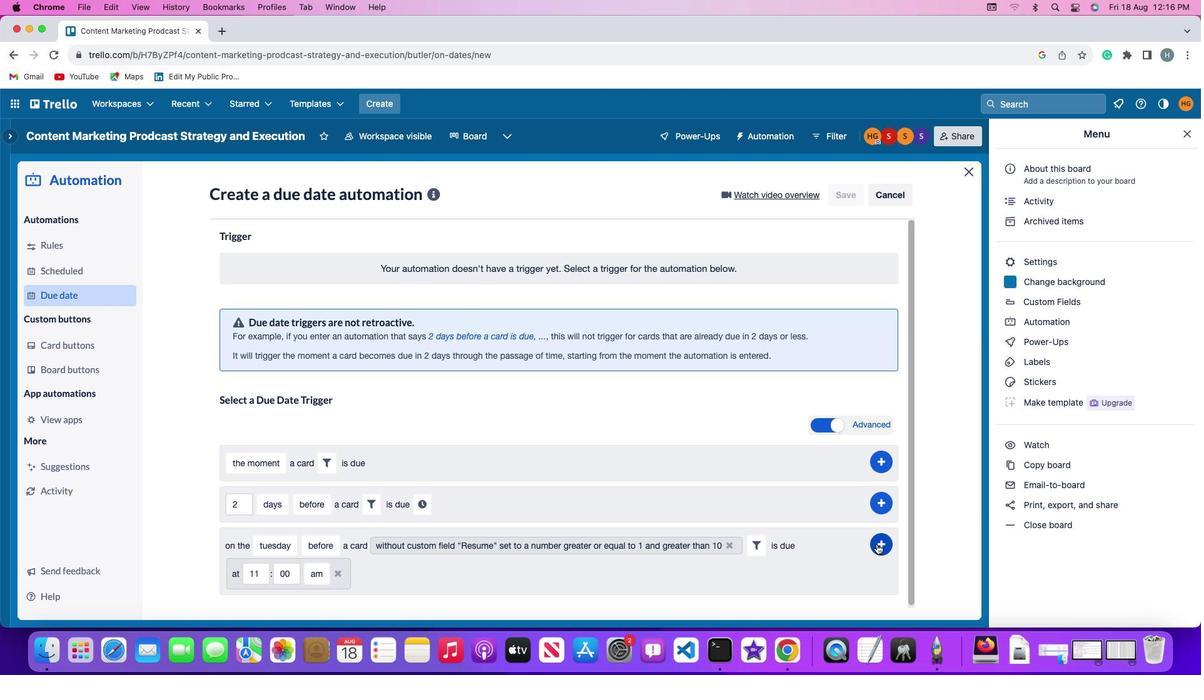 
Action: Mouse pressed left at (876, 544)
Screenshot: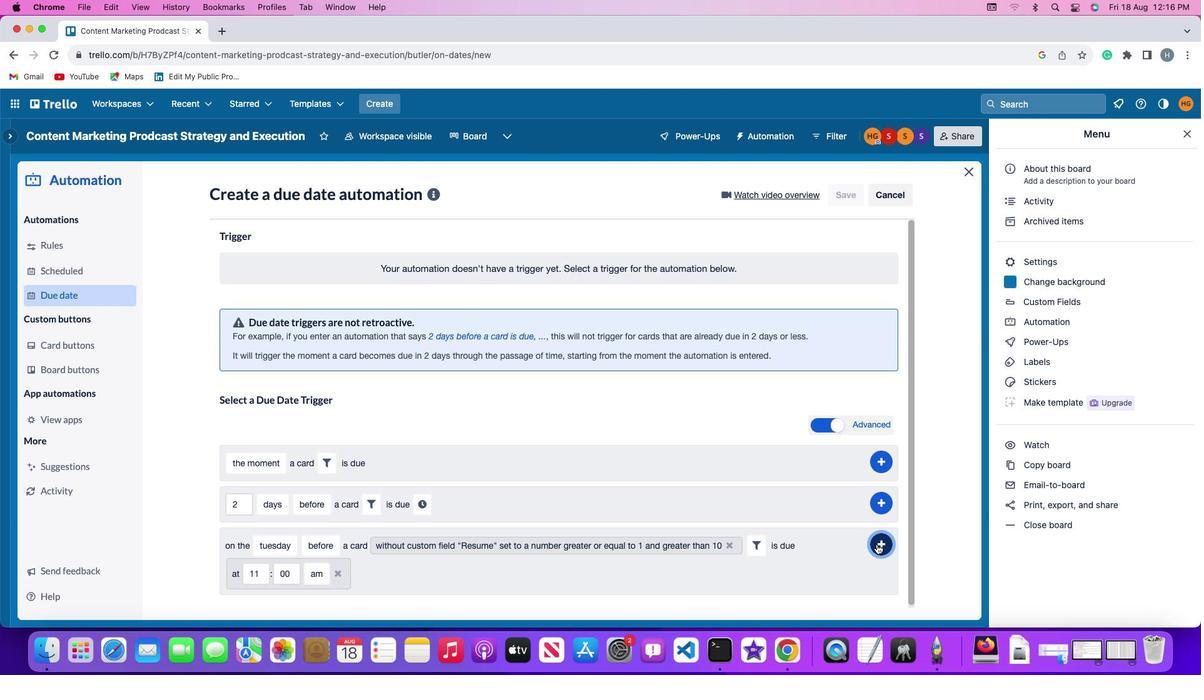 
Action: Mouse moved to (948, 436)
Screenshot: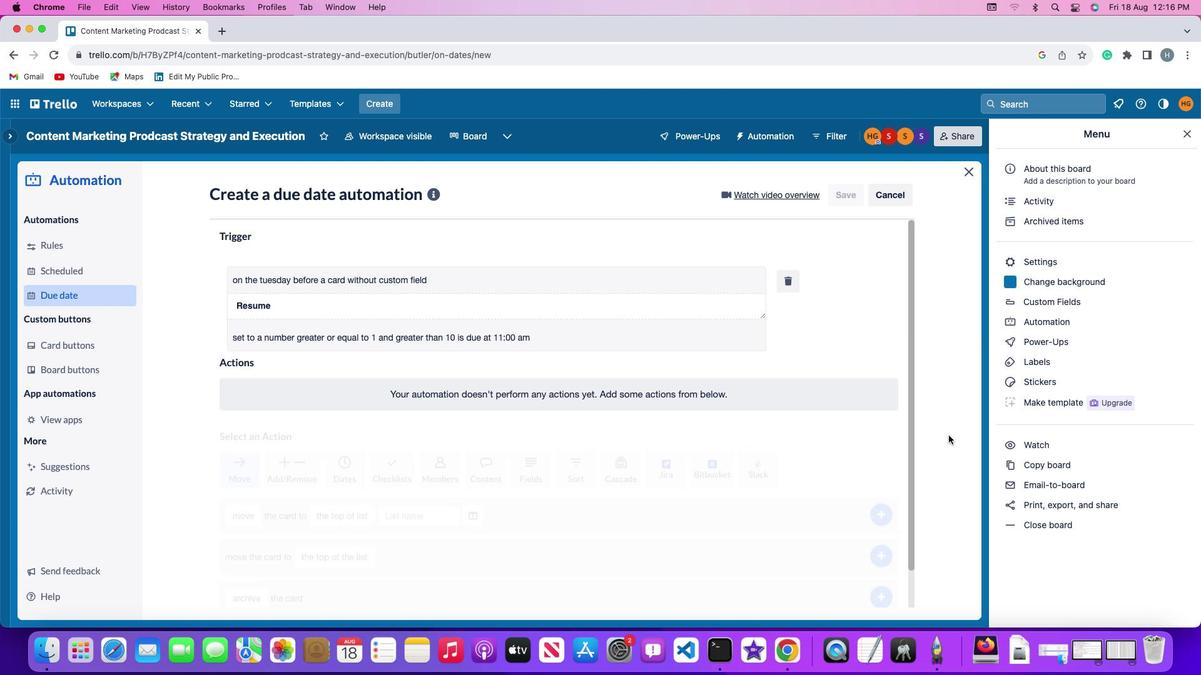 
